 Task: In the  document quality.htmlSelect Headings and apply  'Italics' Select the text and align it to the  'Left'. Select the table and apply  All Borders
Action: Mouse moved to (321, 474)
Screenshot: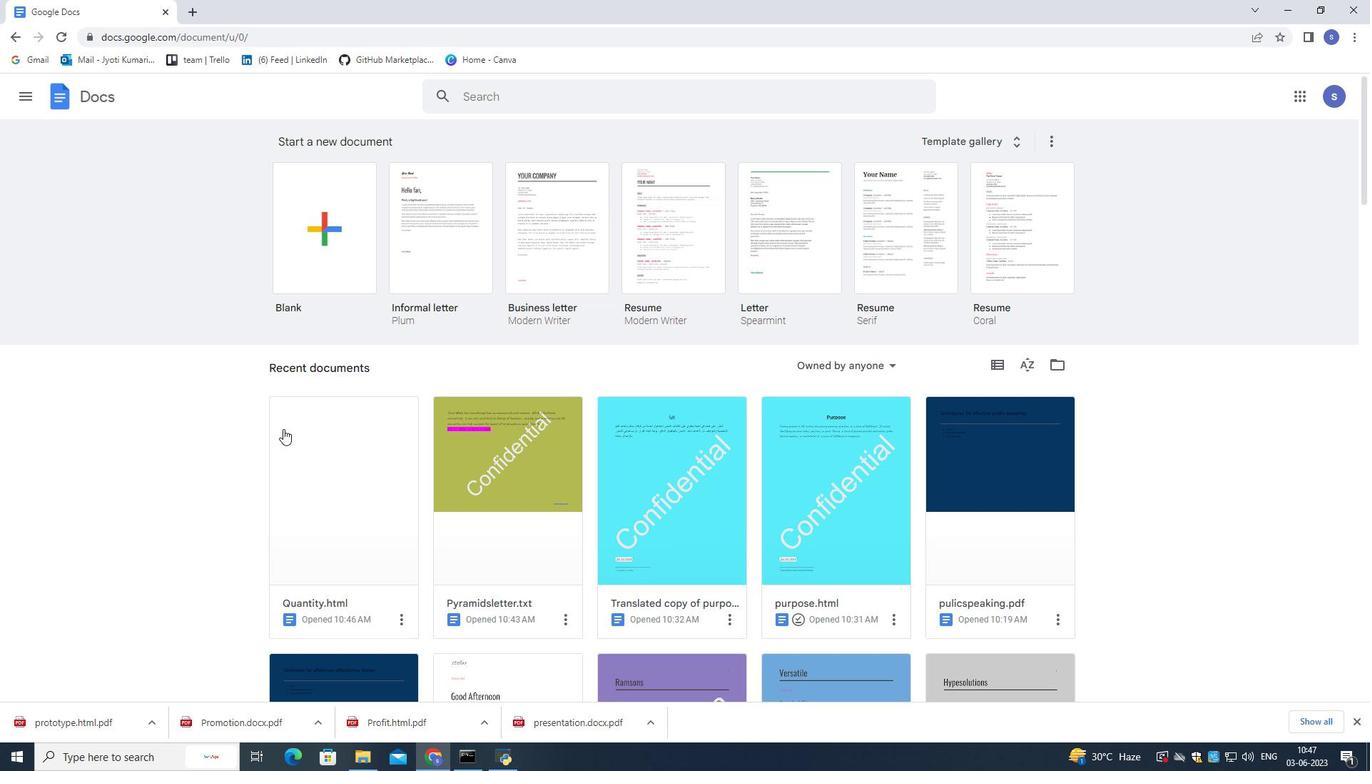 
Action: Mouse pressed left at (321, 474)
Screenshot: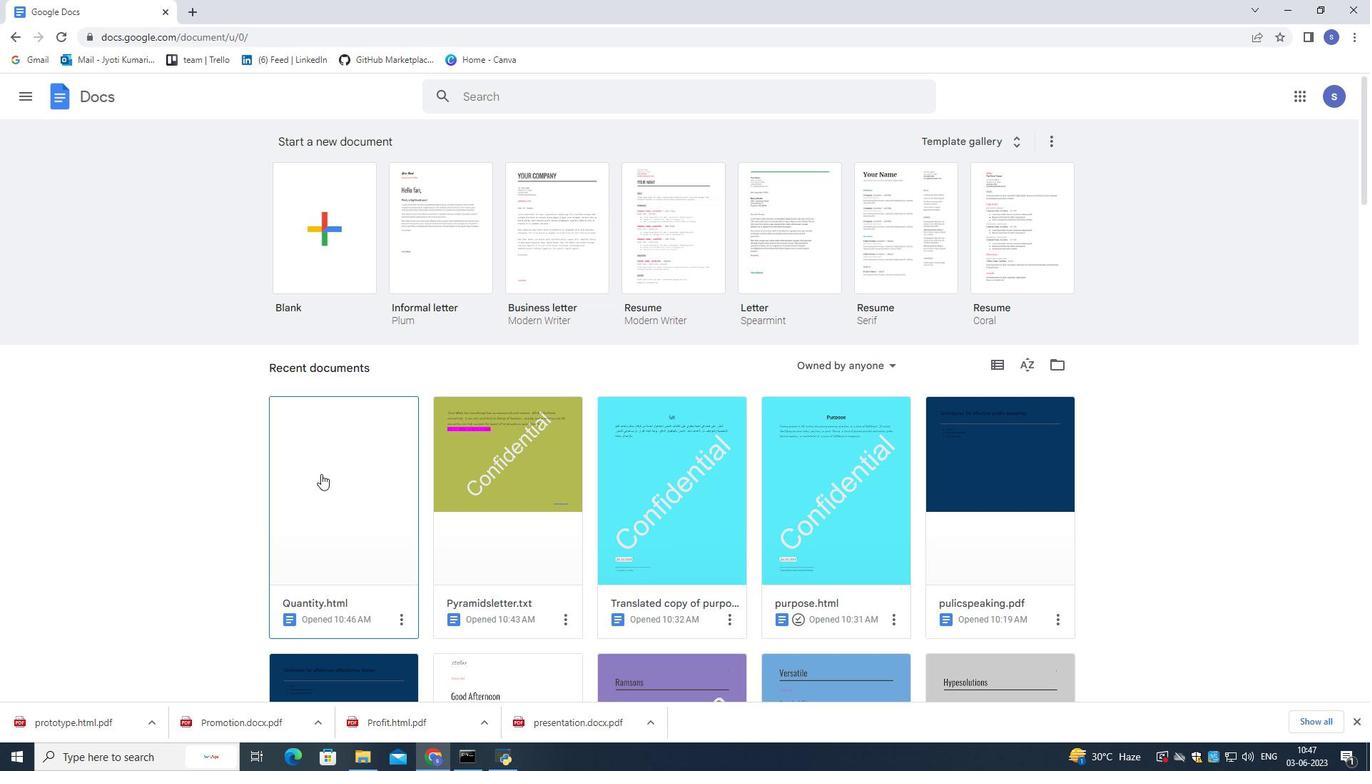 
Action: Mouse pressed left at (321, 474)
Screenshot: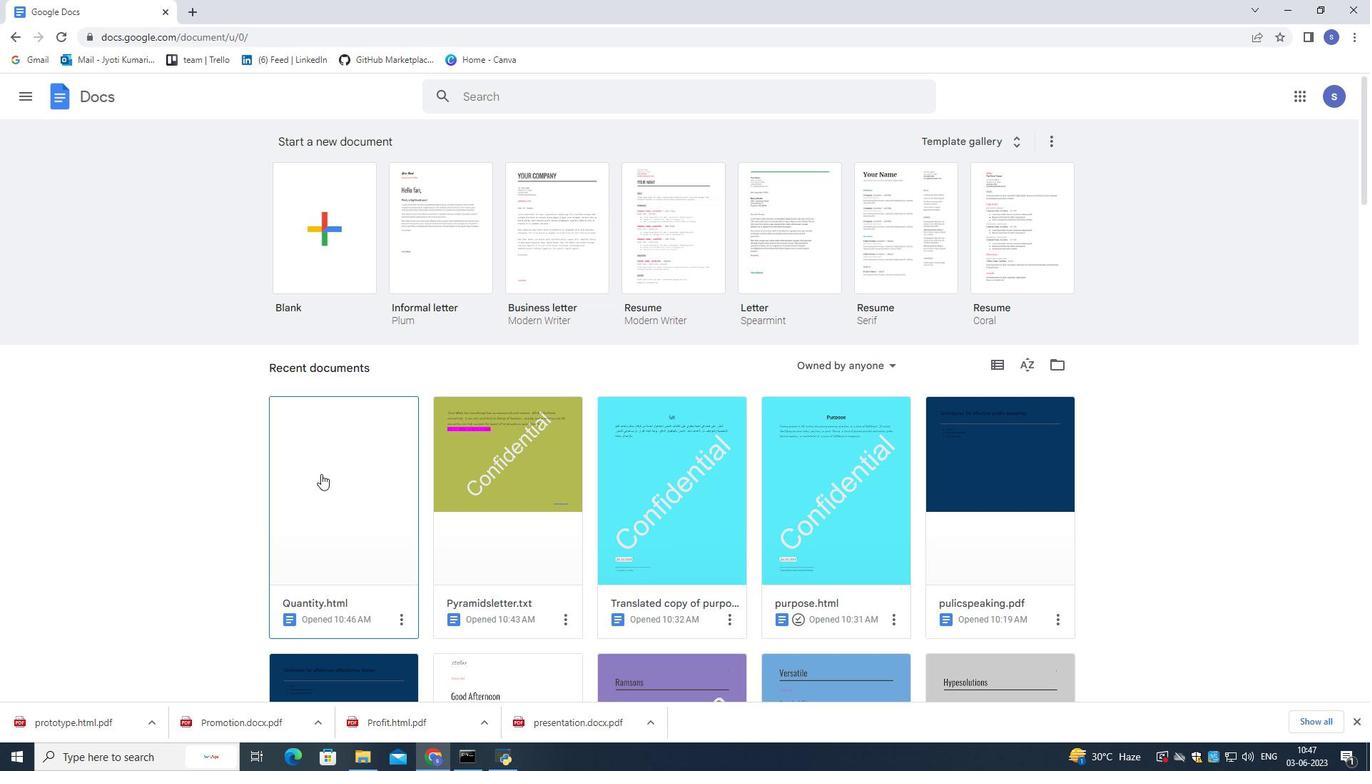 
Action: Mouse moved to (740, 267)
Screenshot: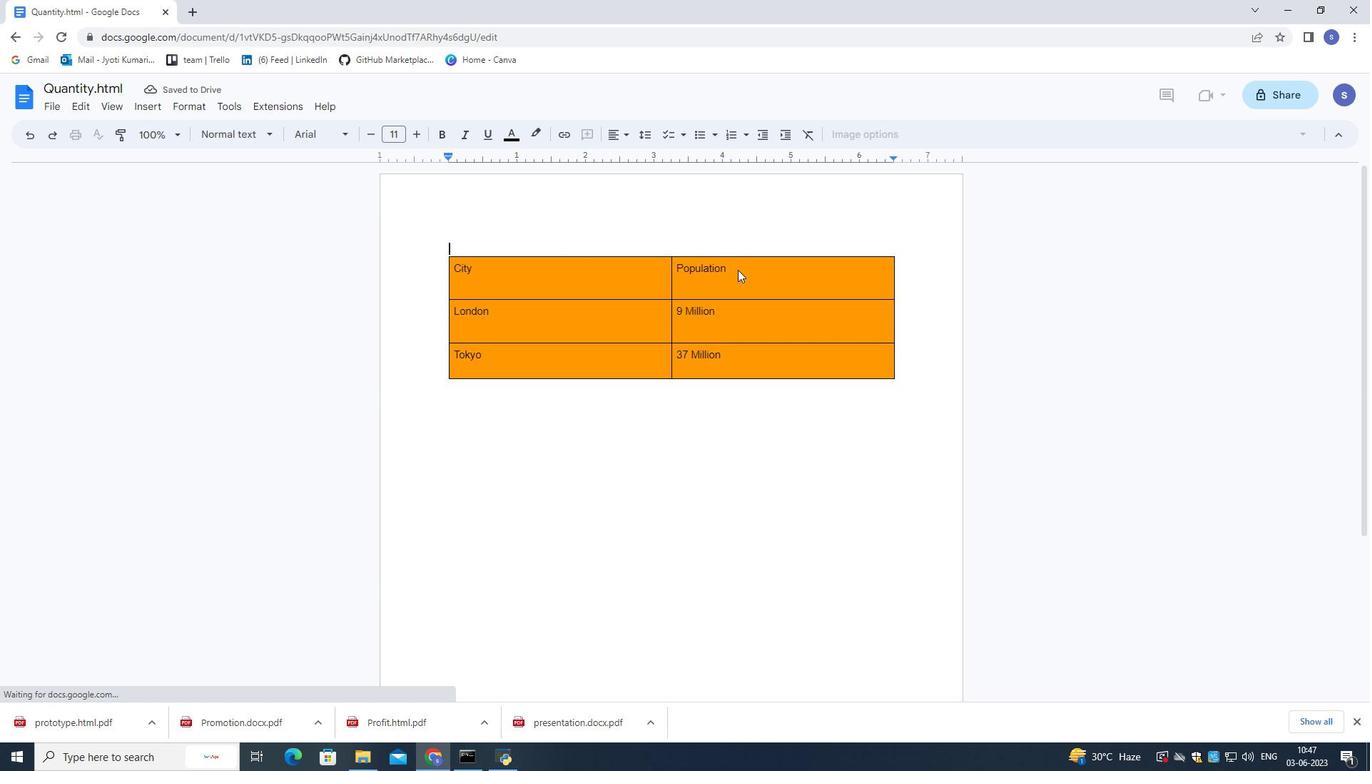 
Action: Mouse pressed left at (740, 267)
Screenshot: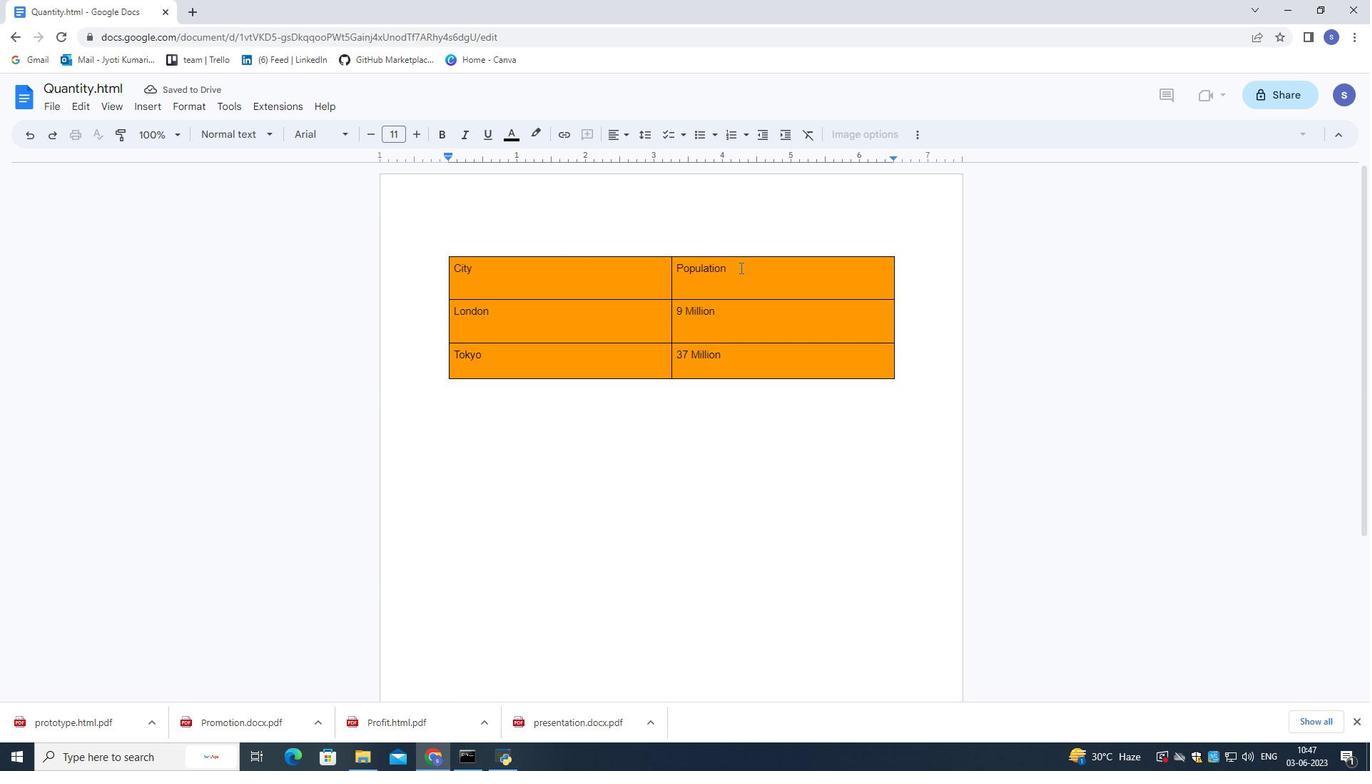
Action: Mouse pressed left at (740, 267)
Screenshot: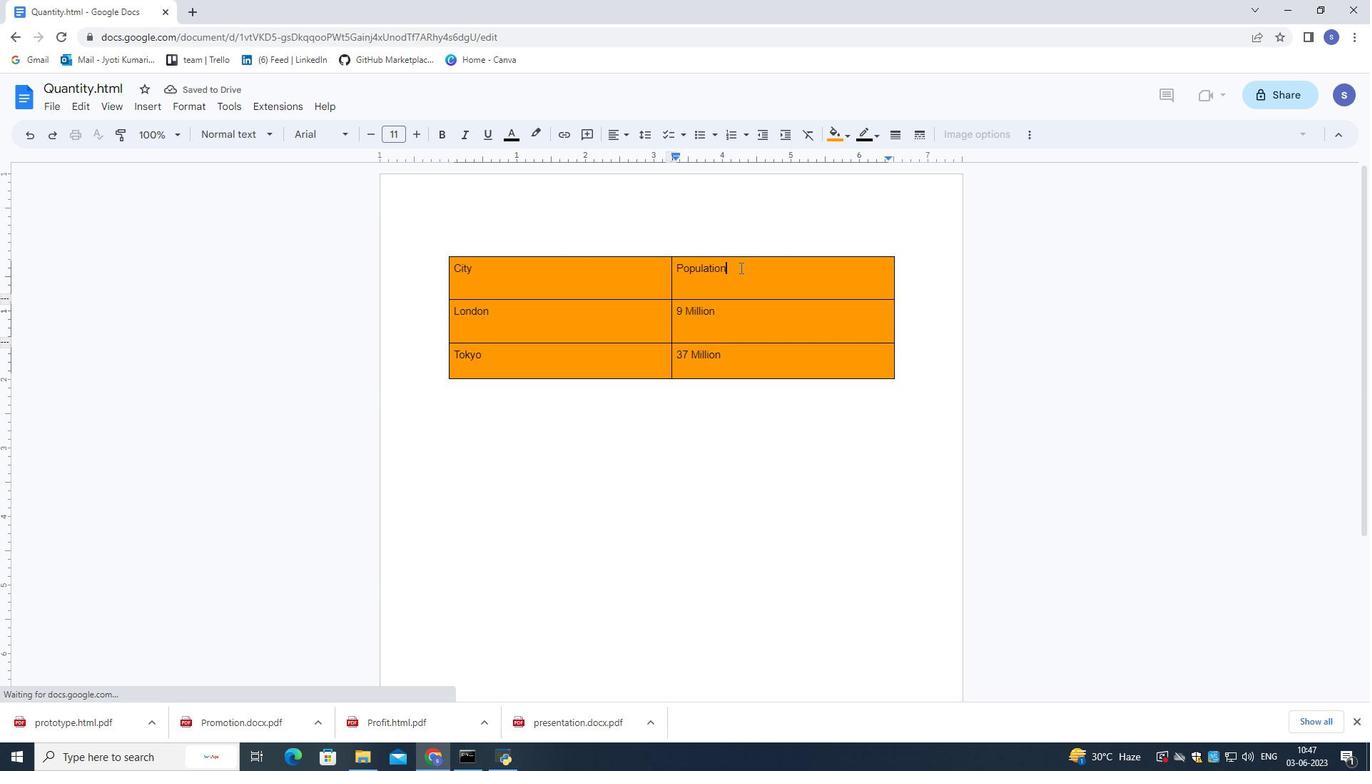 
Action: Mouse moved to (199, 103)
Screenshot: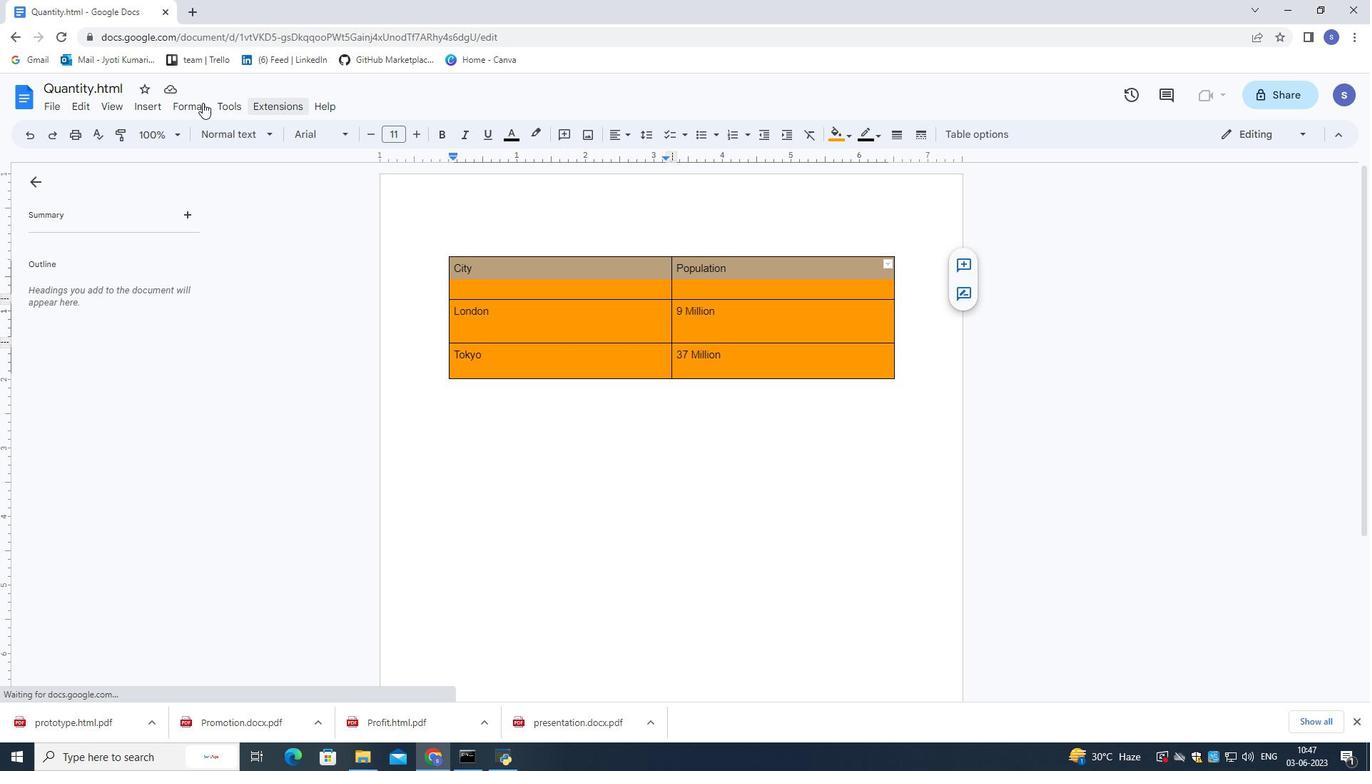 
Action: Mouse pressed left at (199, 103)
Screenshot: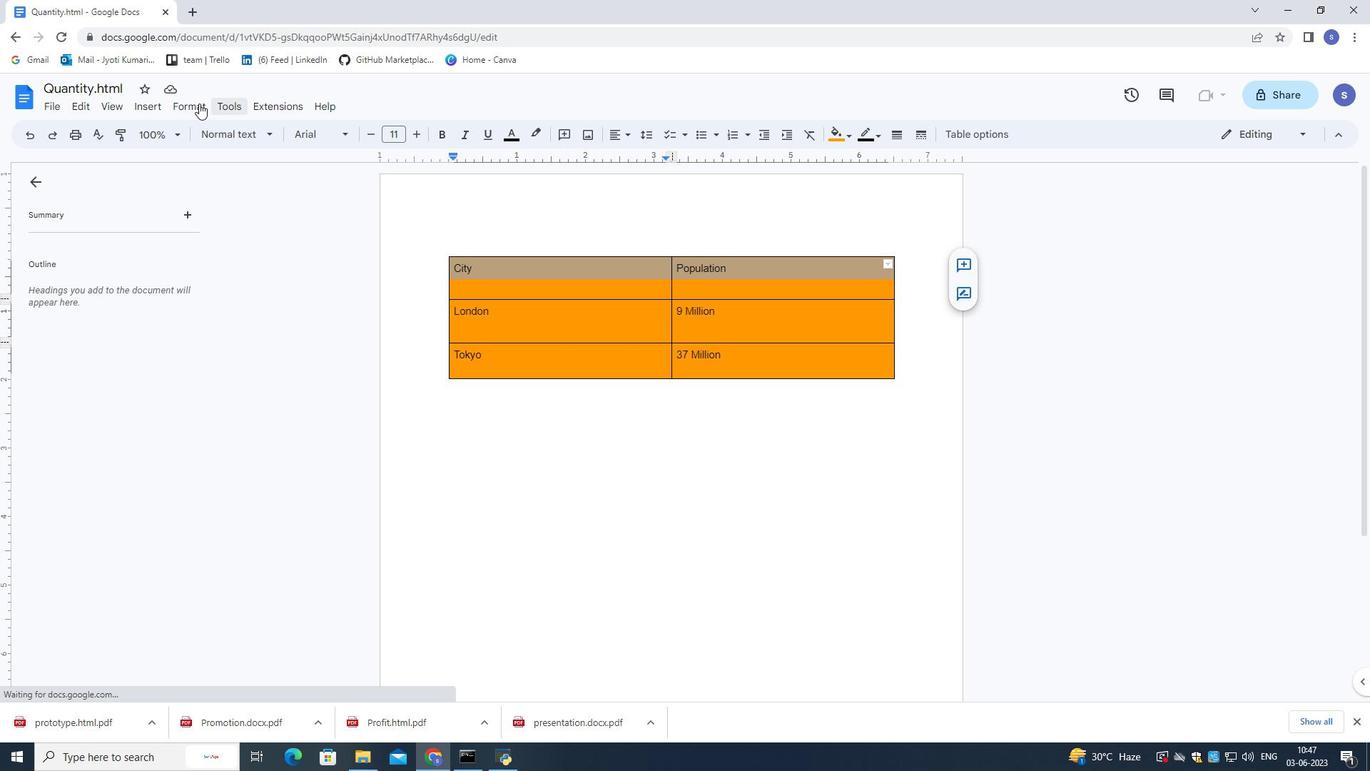 
Action: Mouse moved to (443, 155)
Screenshot: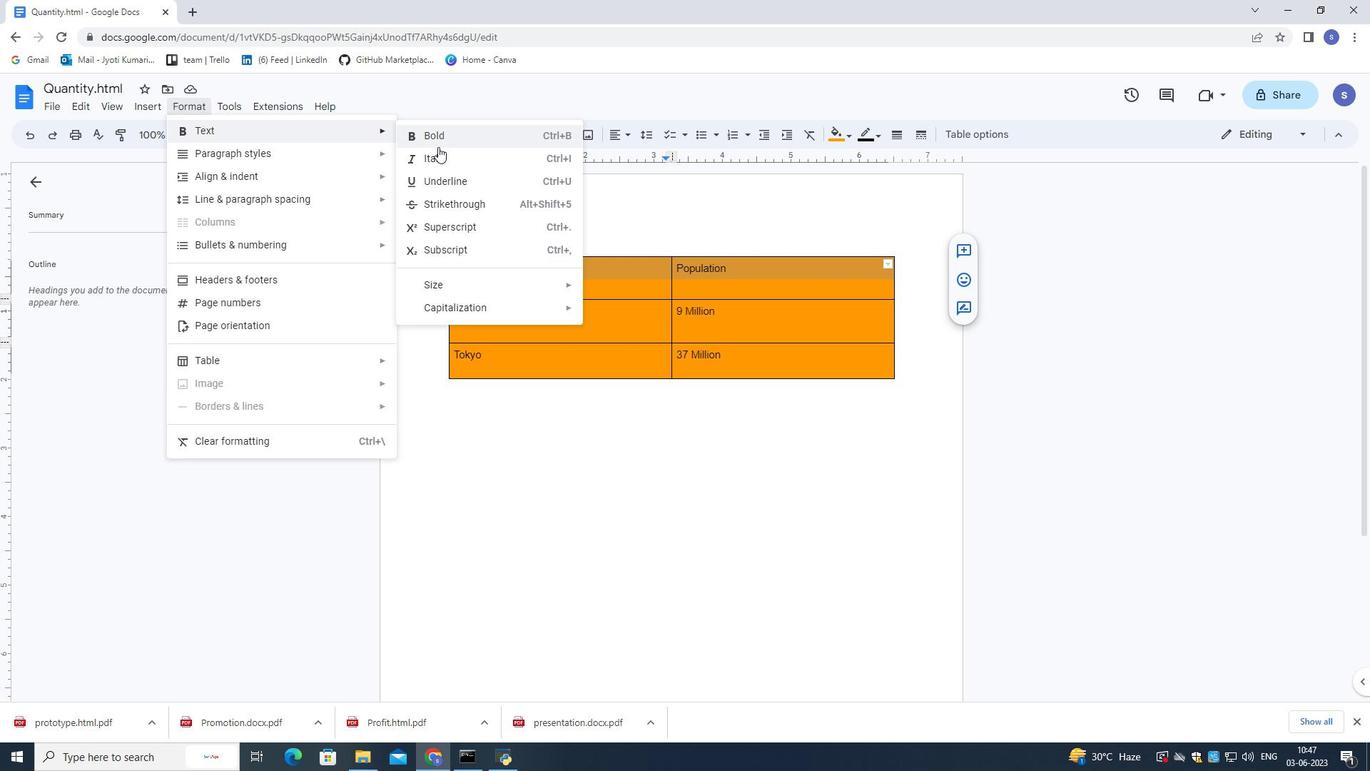 
Action: Mouse pressed left at (443, 155)
Screenshot: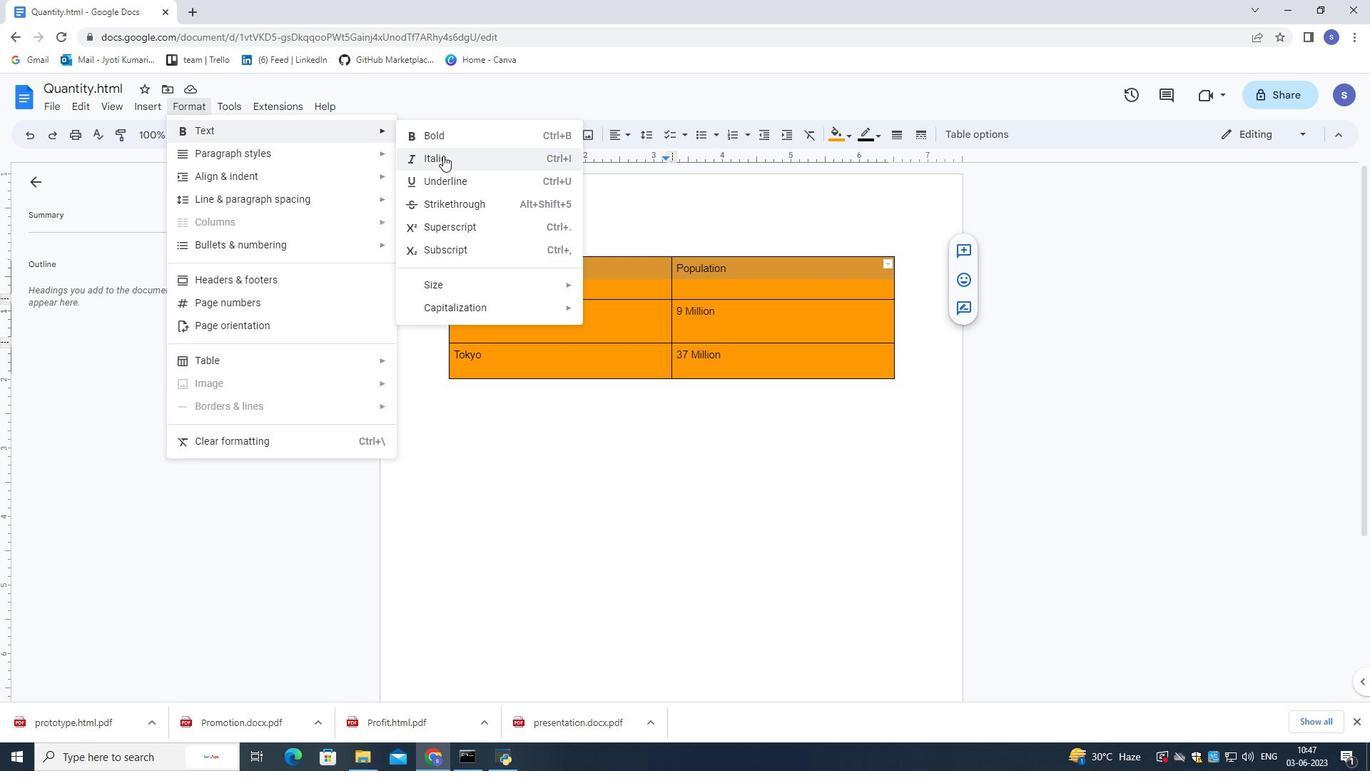
Action: Mouse moved to (723, 481)
Screenshot: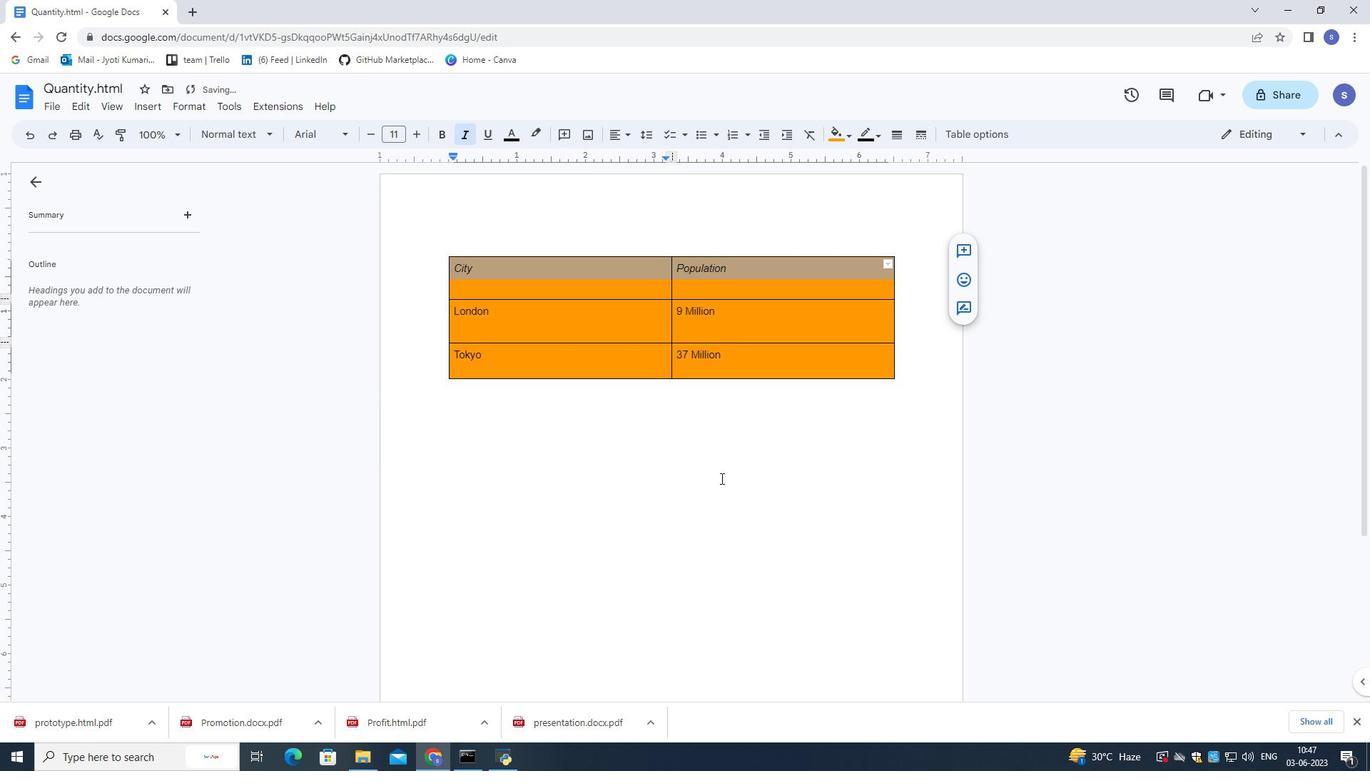 
Action: Mouse pressed left at (723, 481)
Screenshot: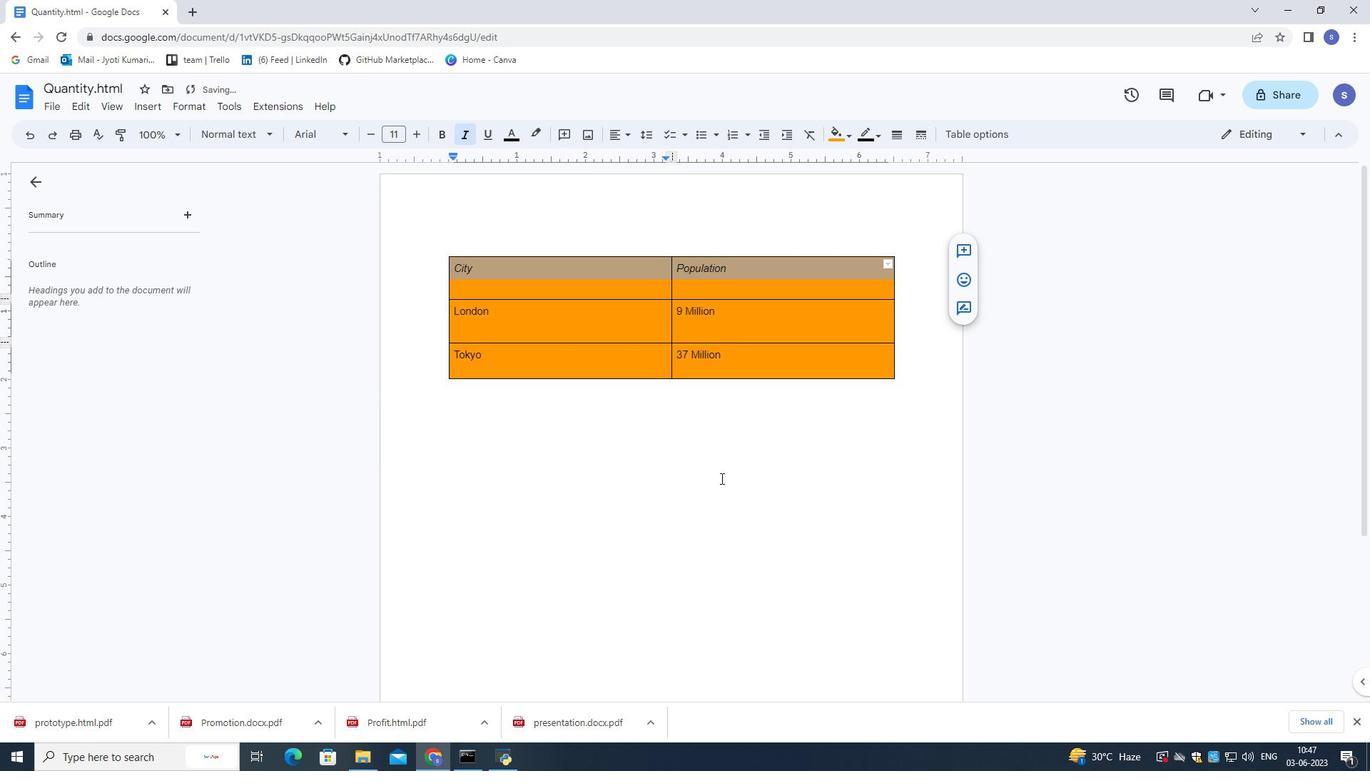 
Action: Mouse moved to (761, 364)
Screenshot: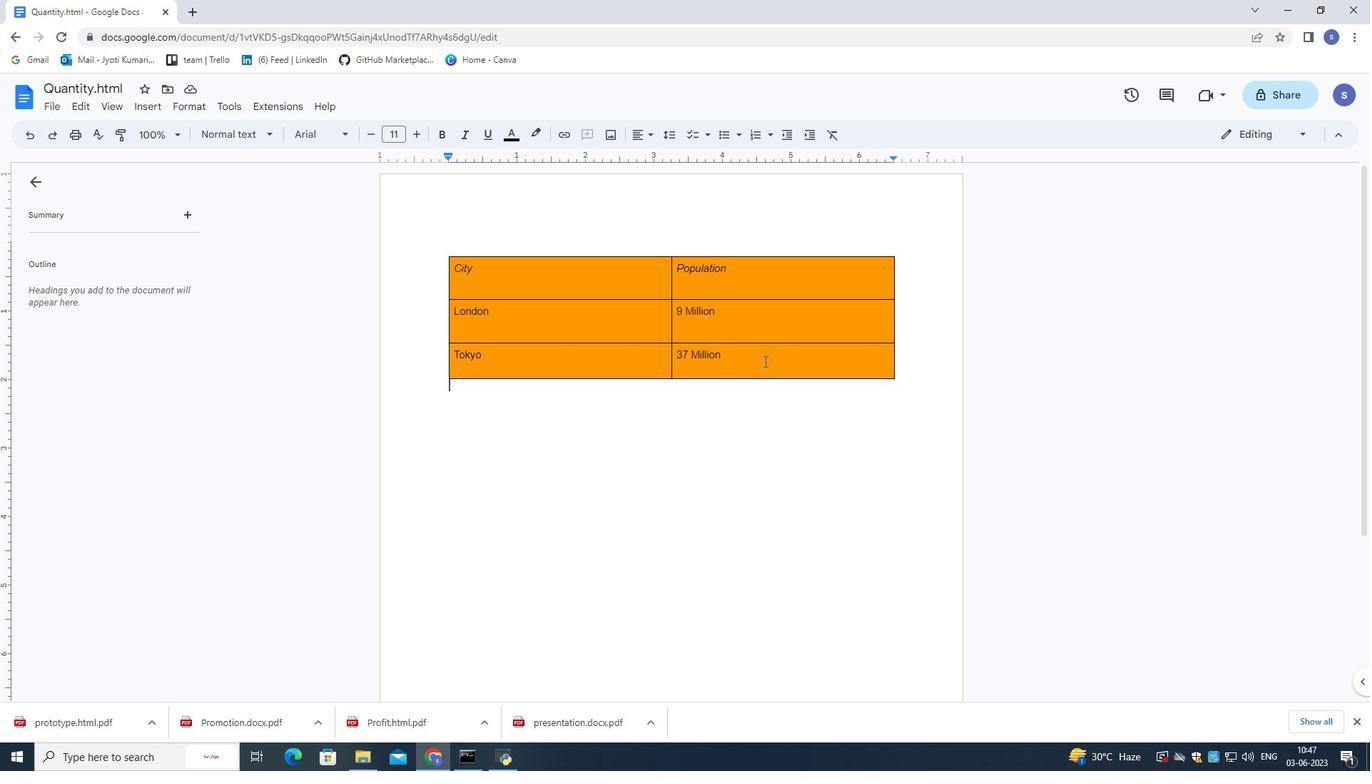 
Action: Mouse pressed left at (761, 364)
Screenshot: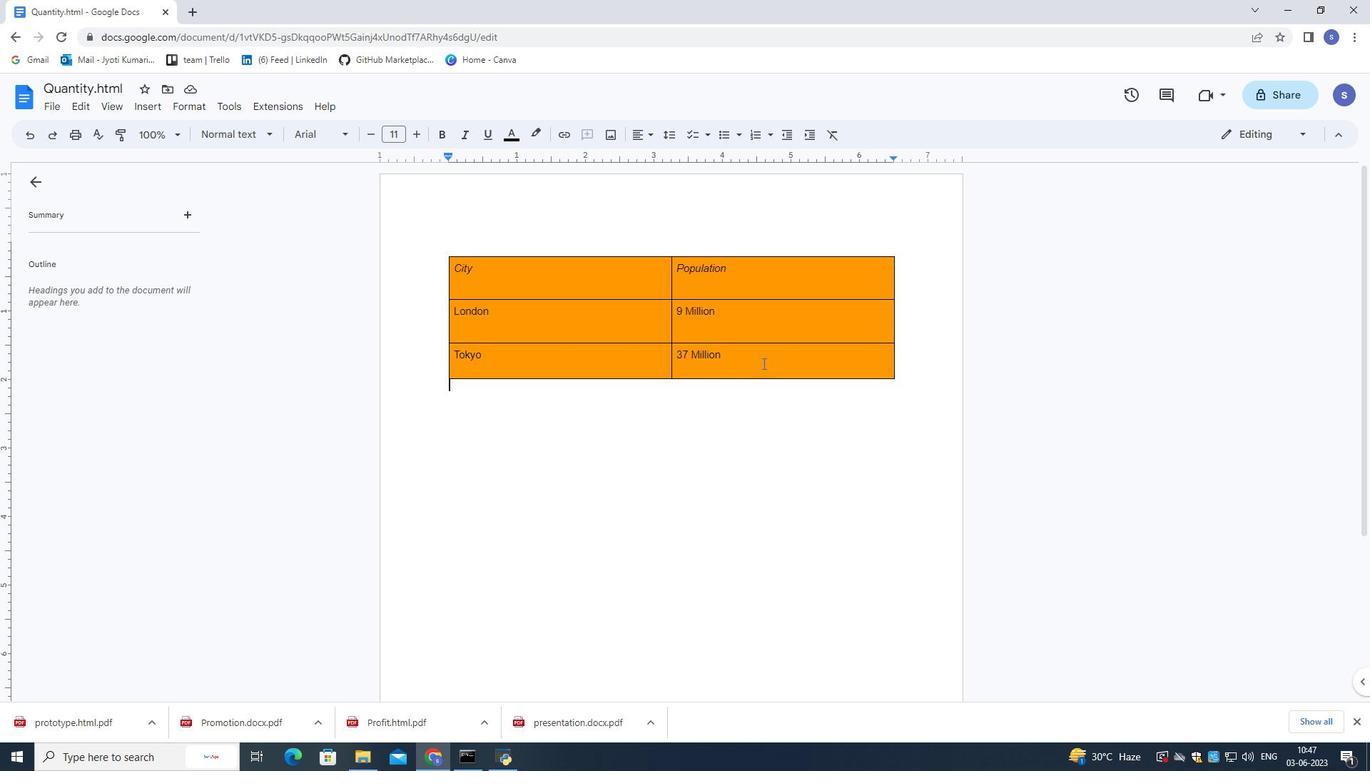
Action: Mouse moved to (759, 364)
Screenshot: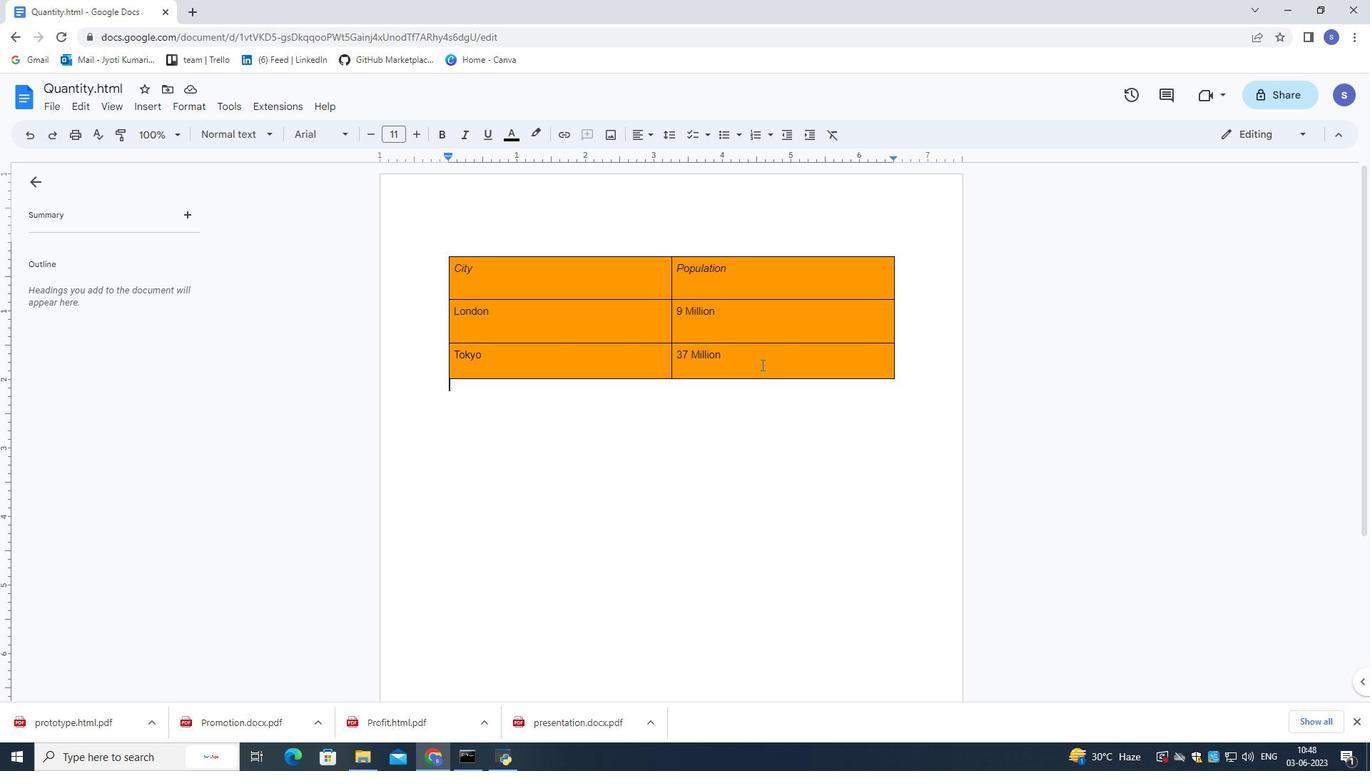 
Action: Mouse pressed left at (759, 364)
Screenshot: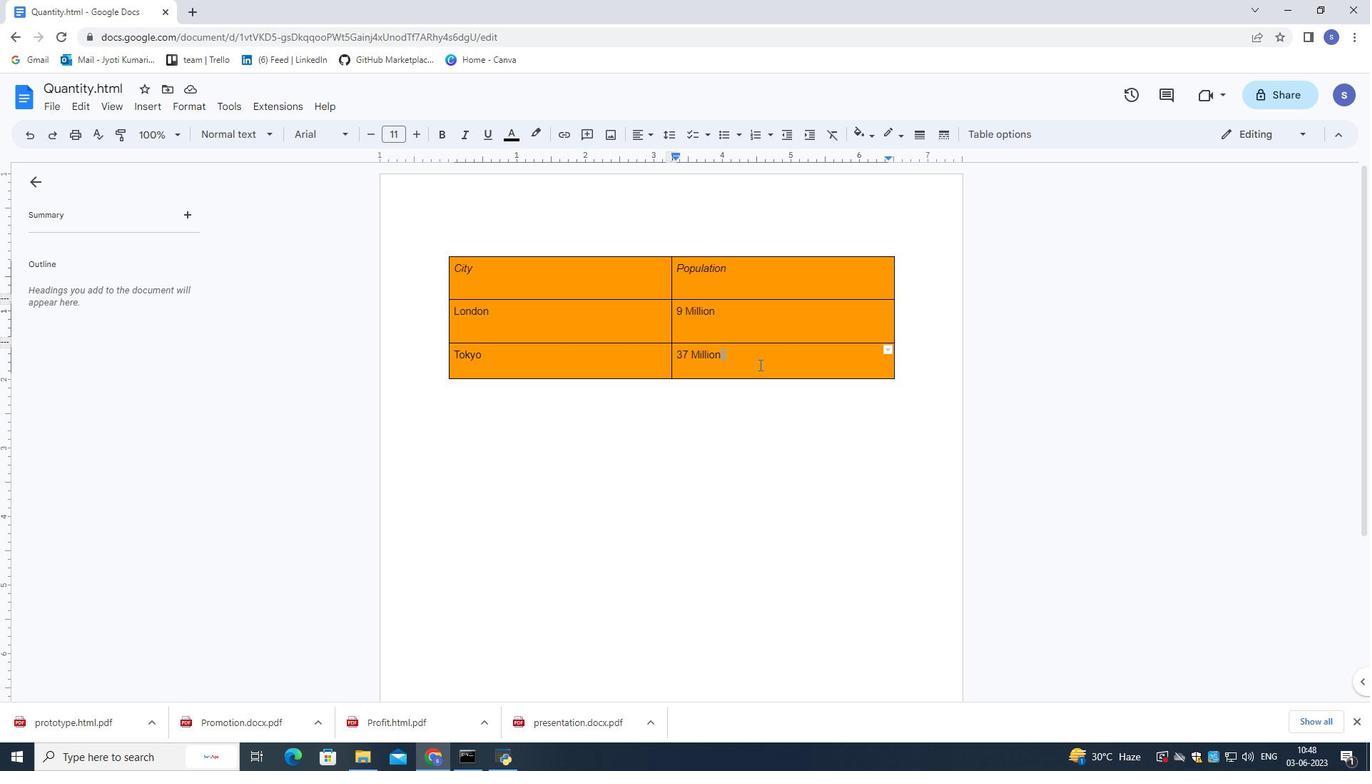 
Action: Mouse moved to (719, 461)
Screenshot: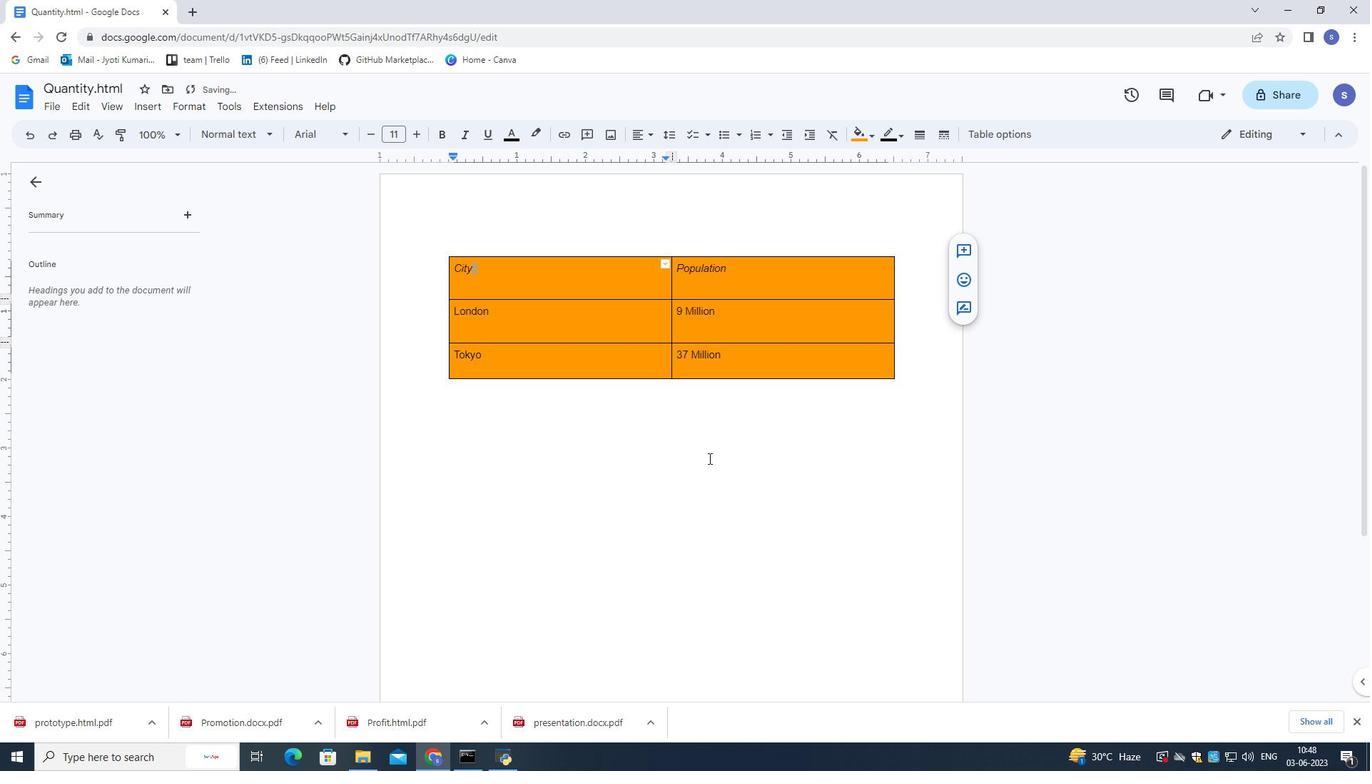 
Action: Mouse pressed left at (719, 461)
Screenshot: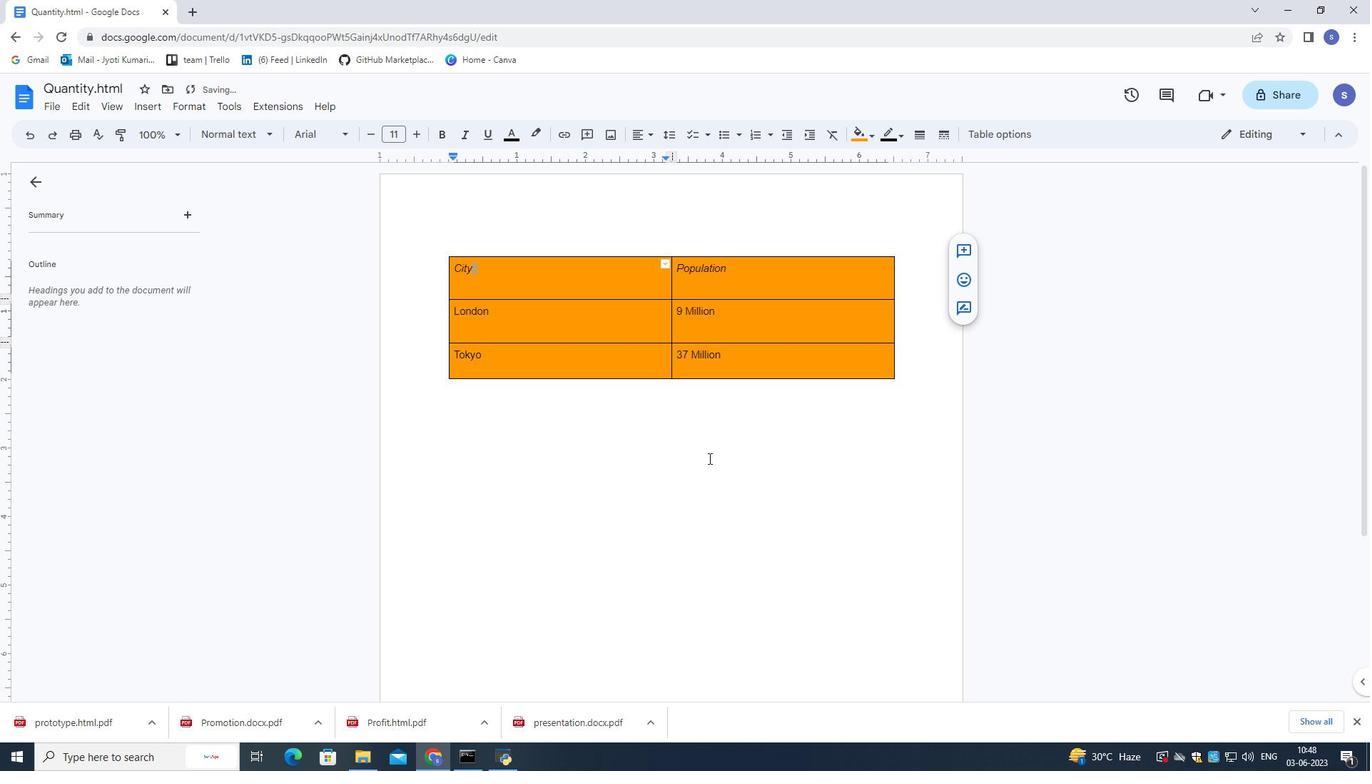 
Action: Mouse moved to (745, 362)
Screenshot: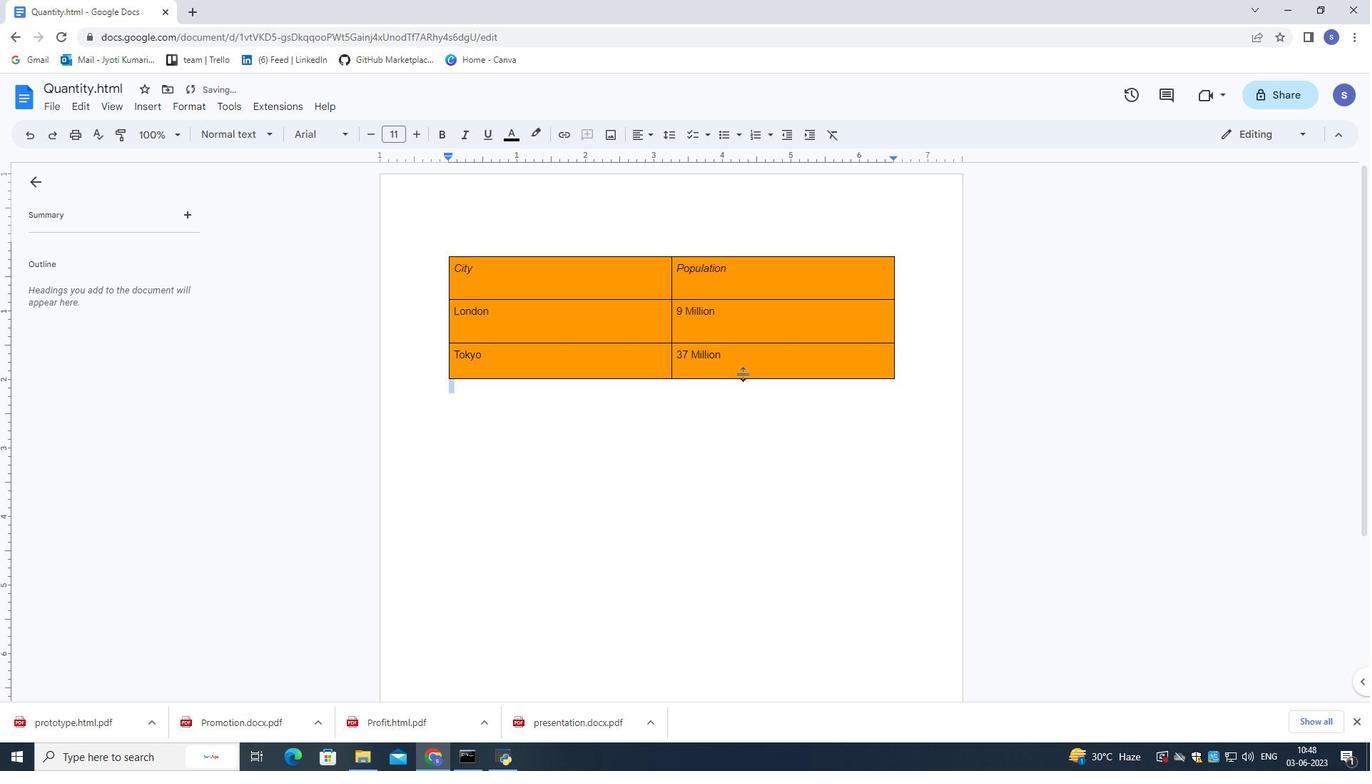 
Action: Mouse pressed left at (745, 362)
Screenshot: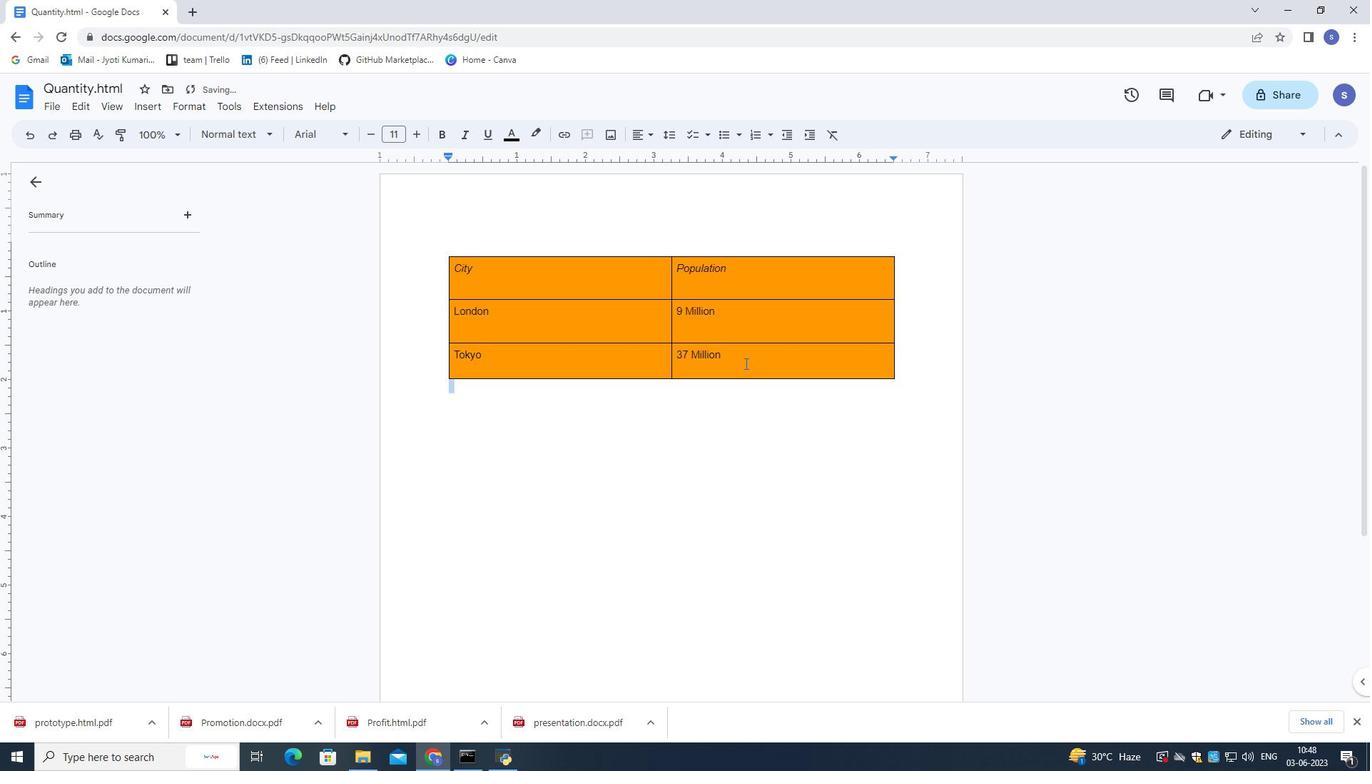 
Action: Mouse moved to (630, 132)
Screenshot: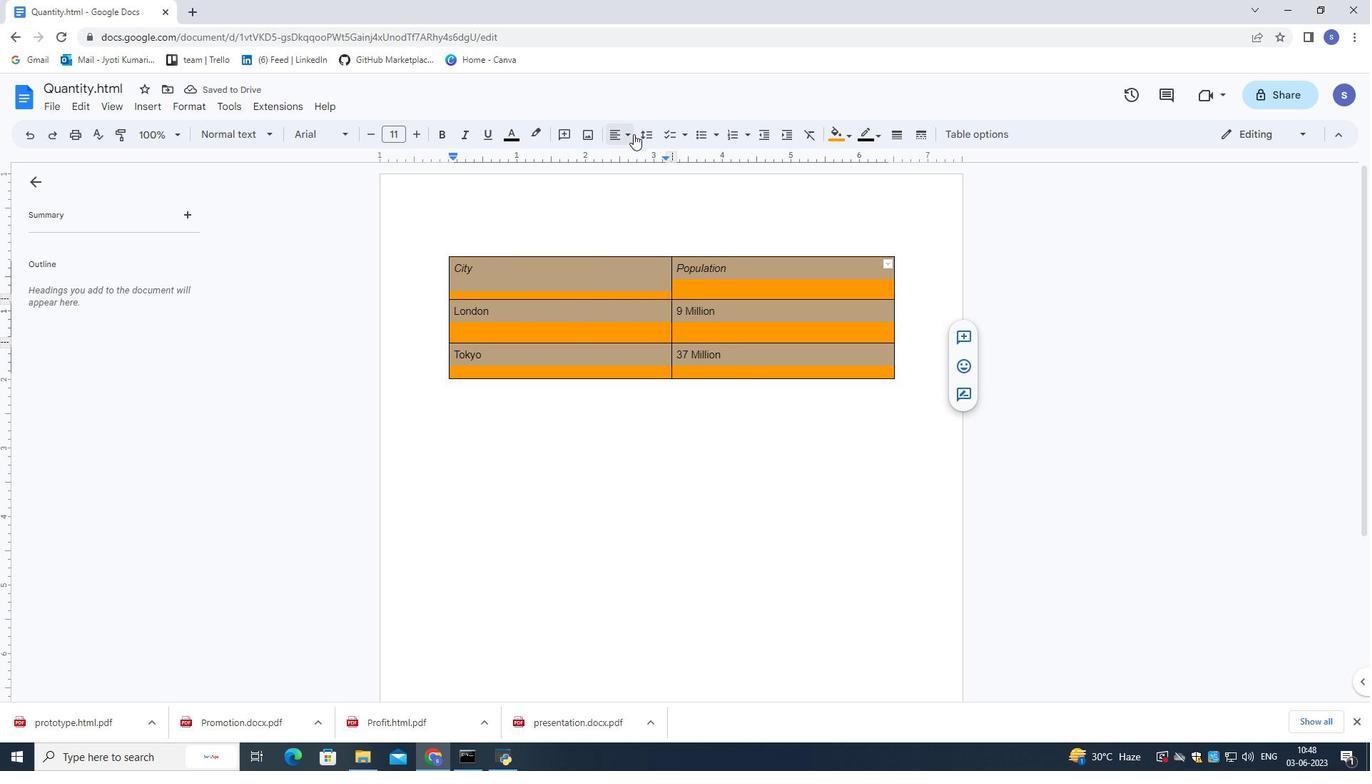 
Action: Mouse pressed left at (630, 132)
Screenshot: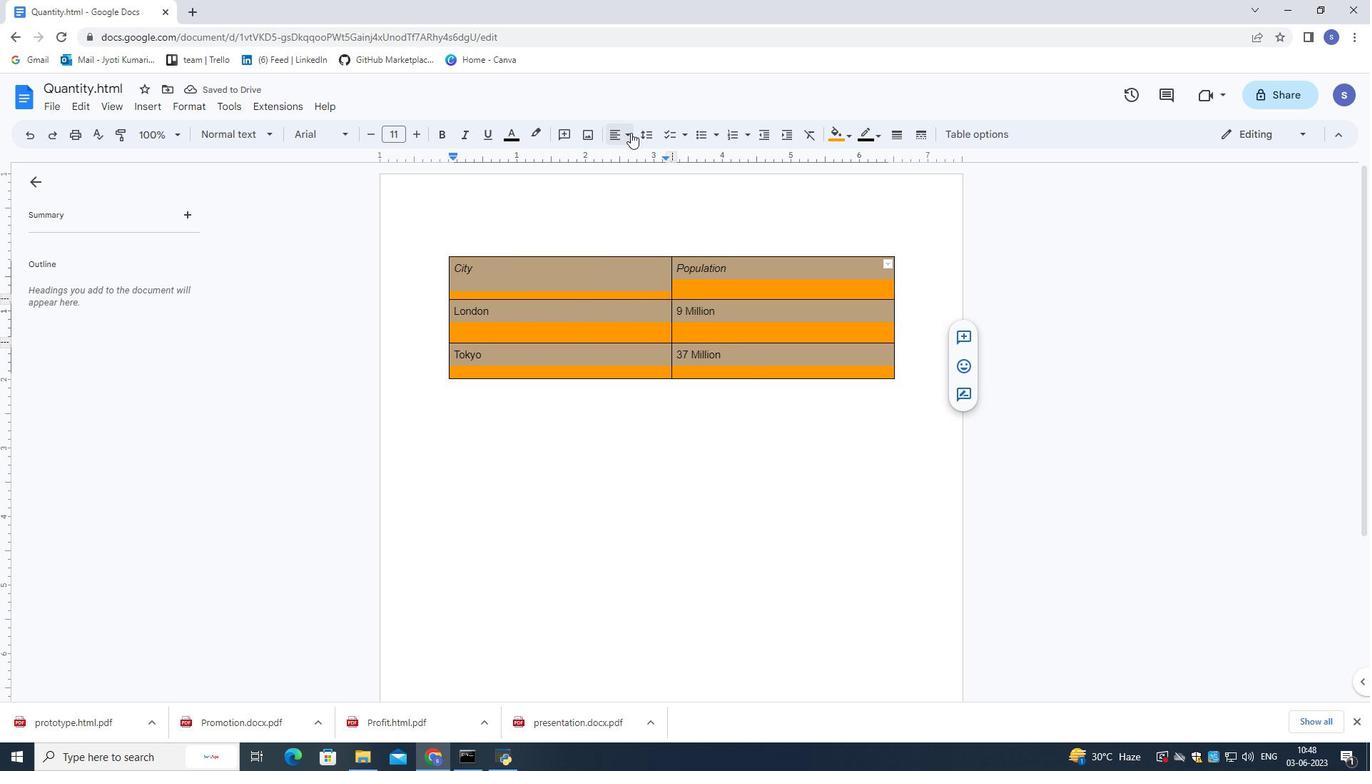 
Action: Mouse moved to (621, 154)
Screenshot: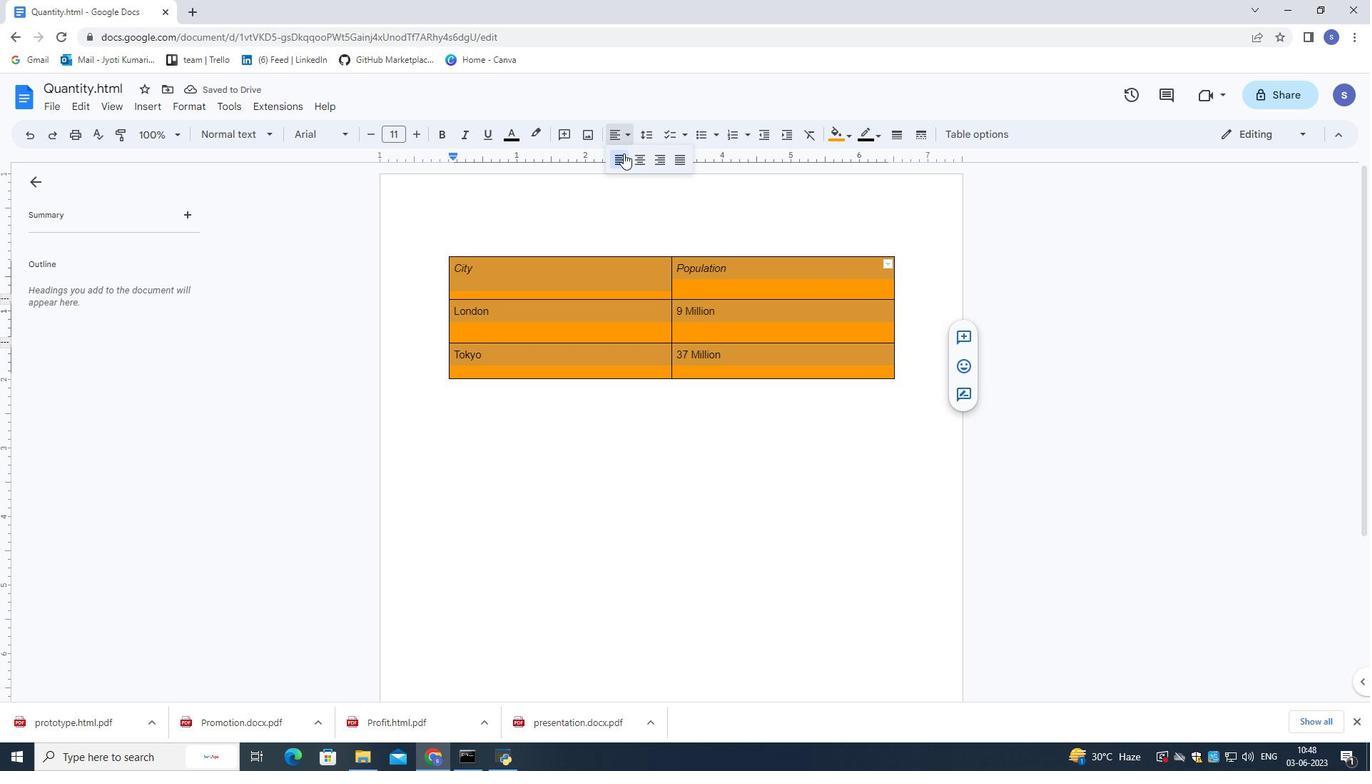 
Action: Mouse pressed left at (621, 154)
Screenshot: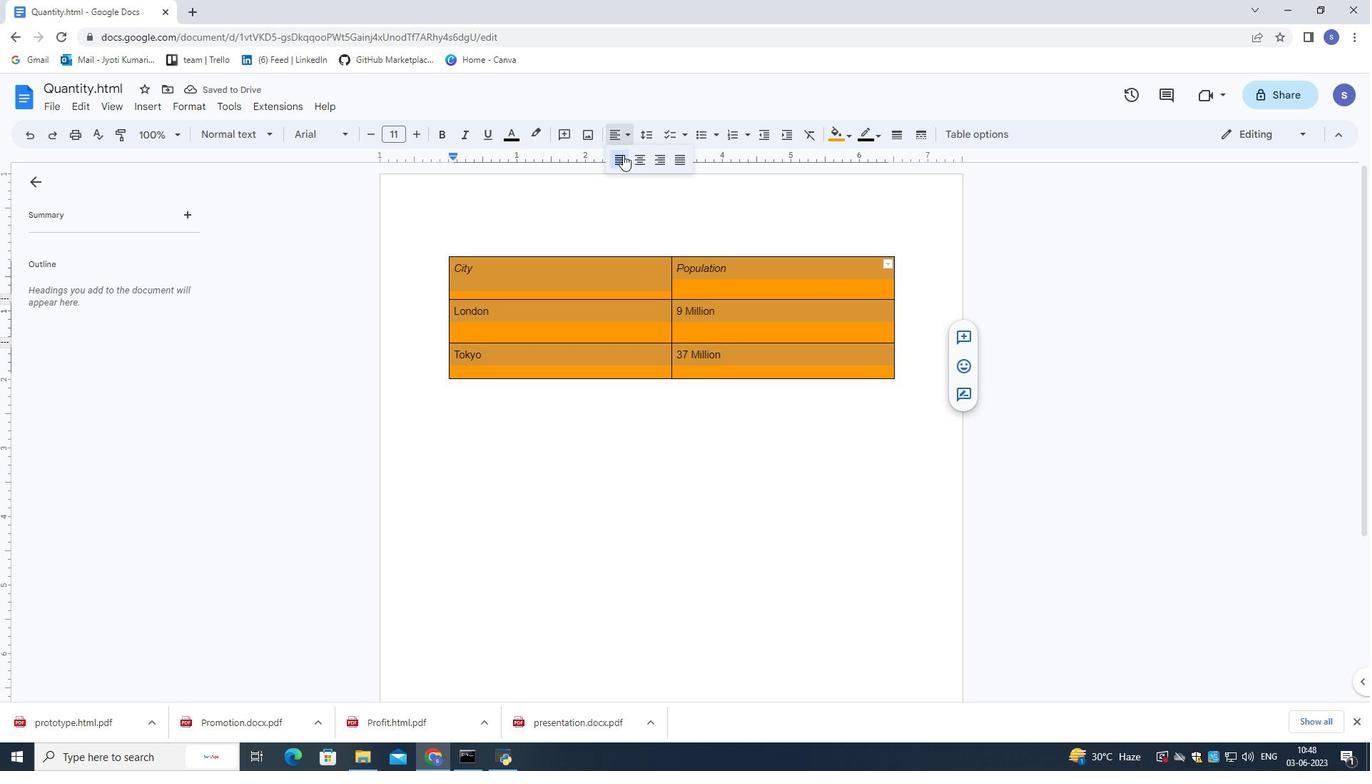 
Action: Mouse moved to (674, 438)
Screenshot: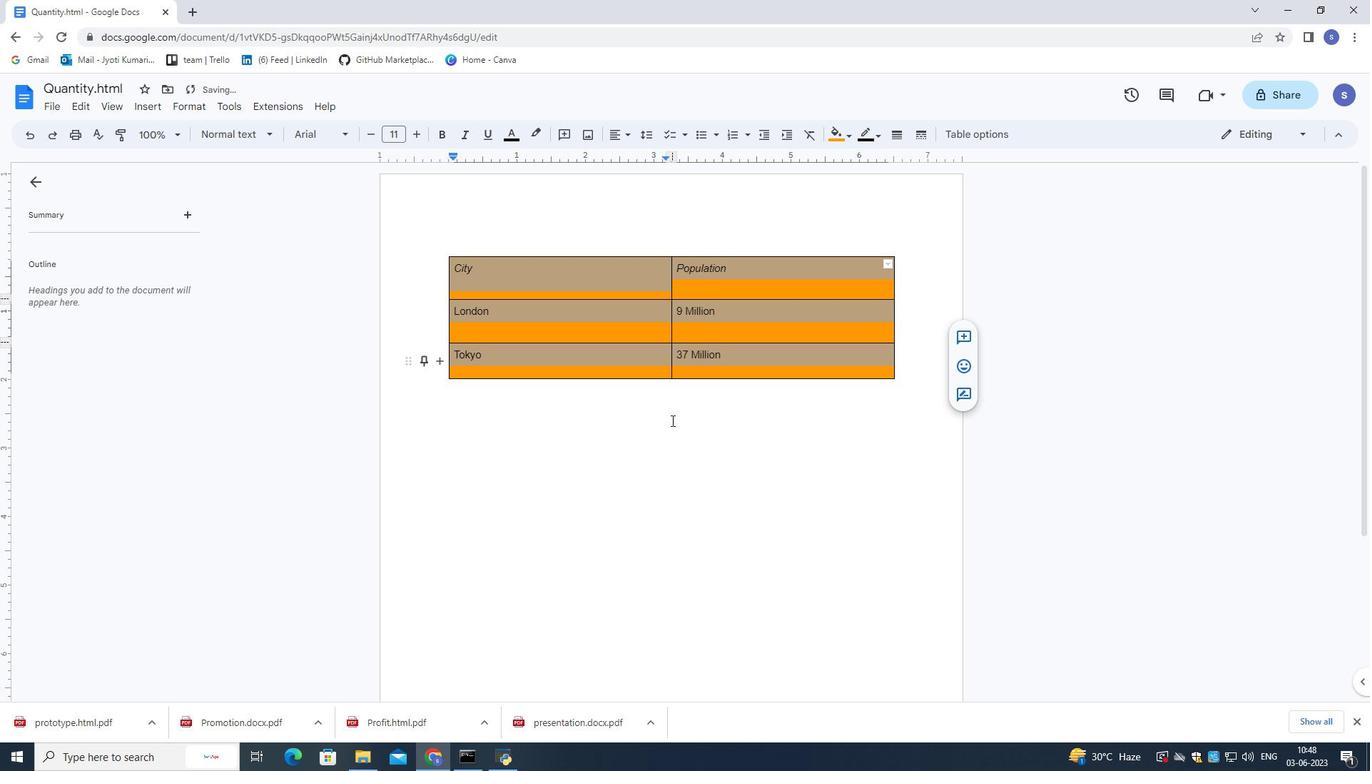 
Action: Mouse pressed left at (674, 438)
Screenshot: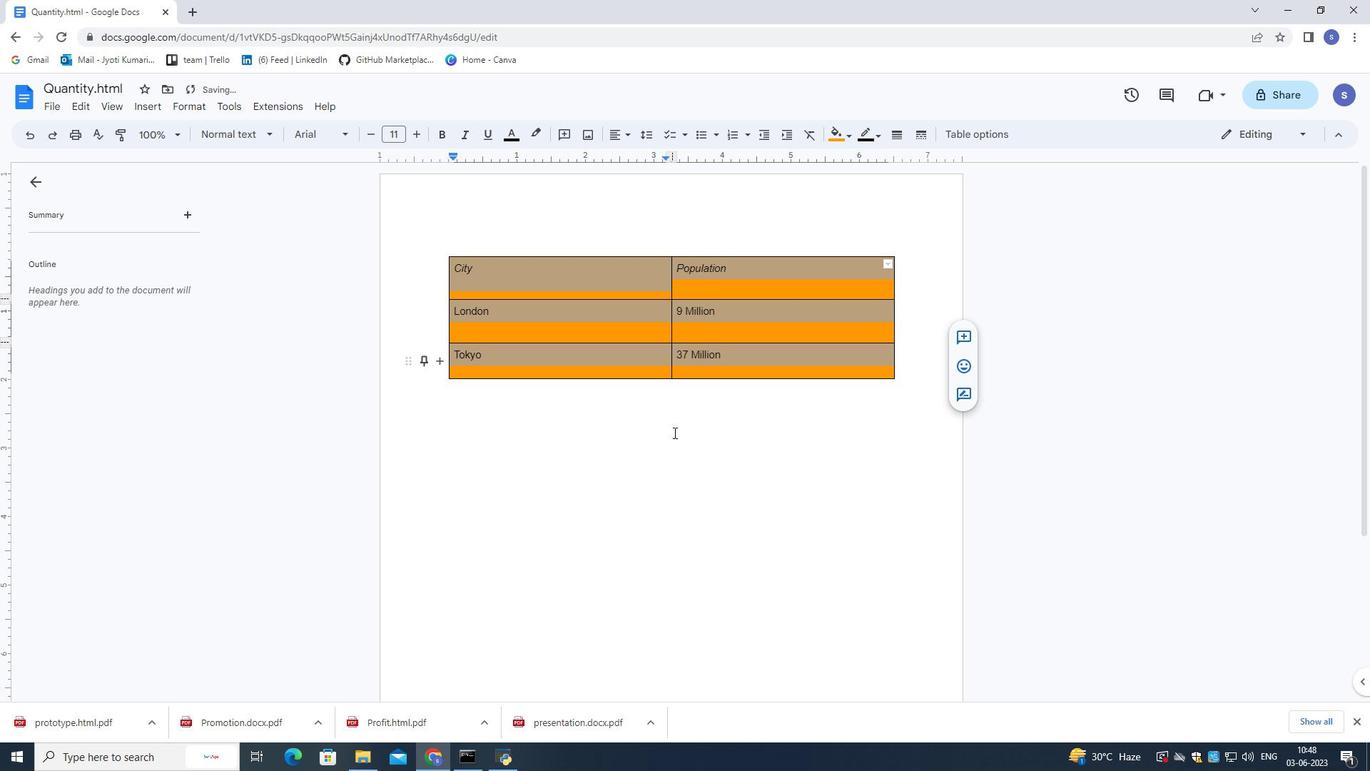 
Action: Mouse moved to (826, 357)
Screenshot: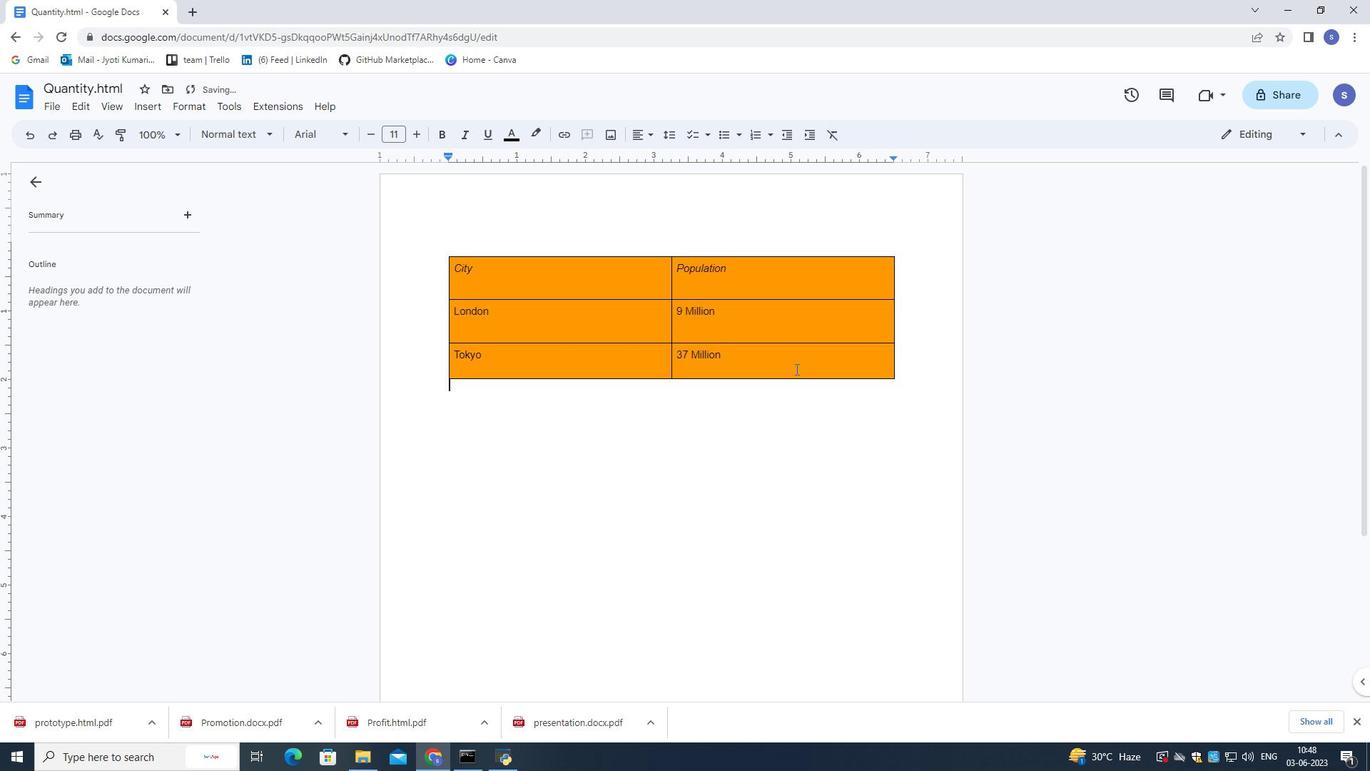 
Action: Mouse pressed left at (826, 357)
Screenshot: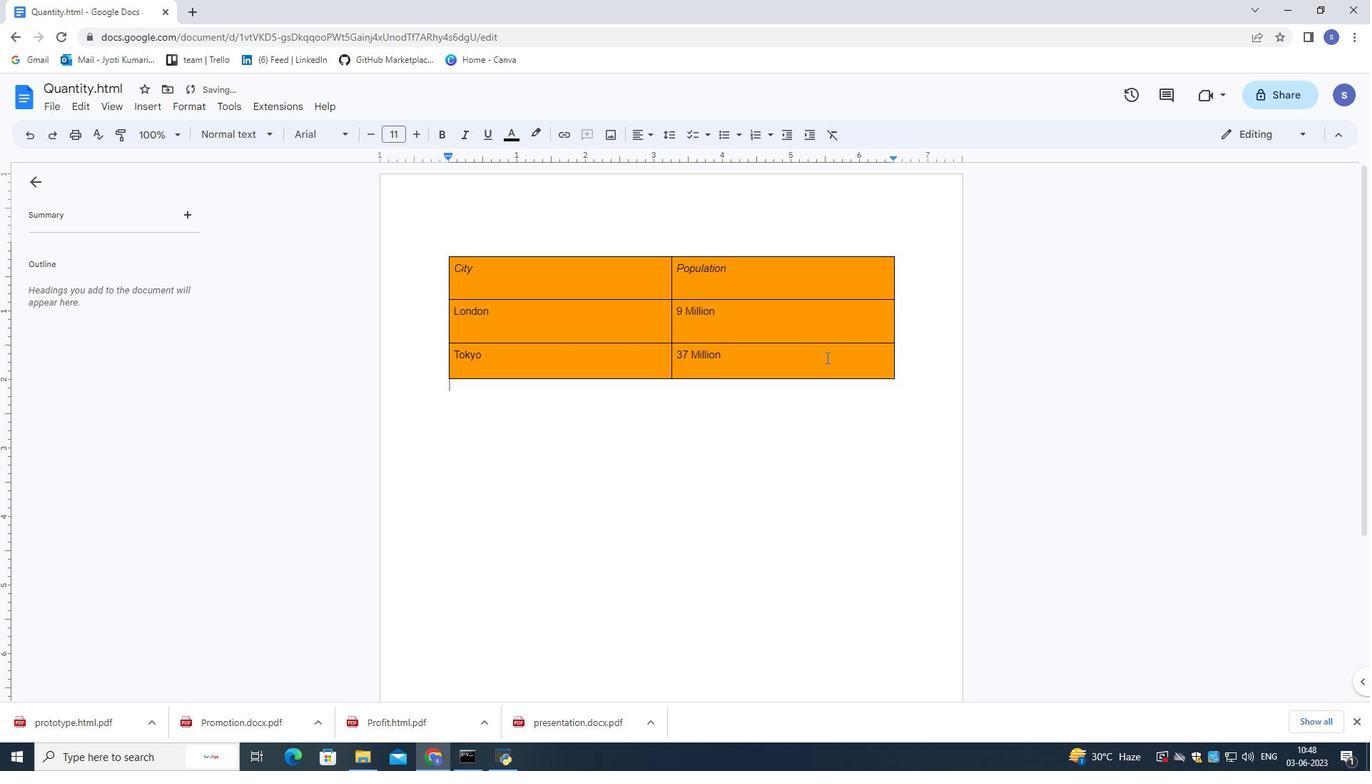
Action: Mouse moved to (886, 350)
Screenshot: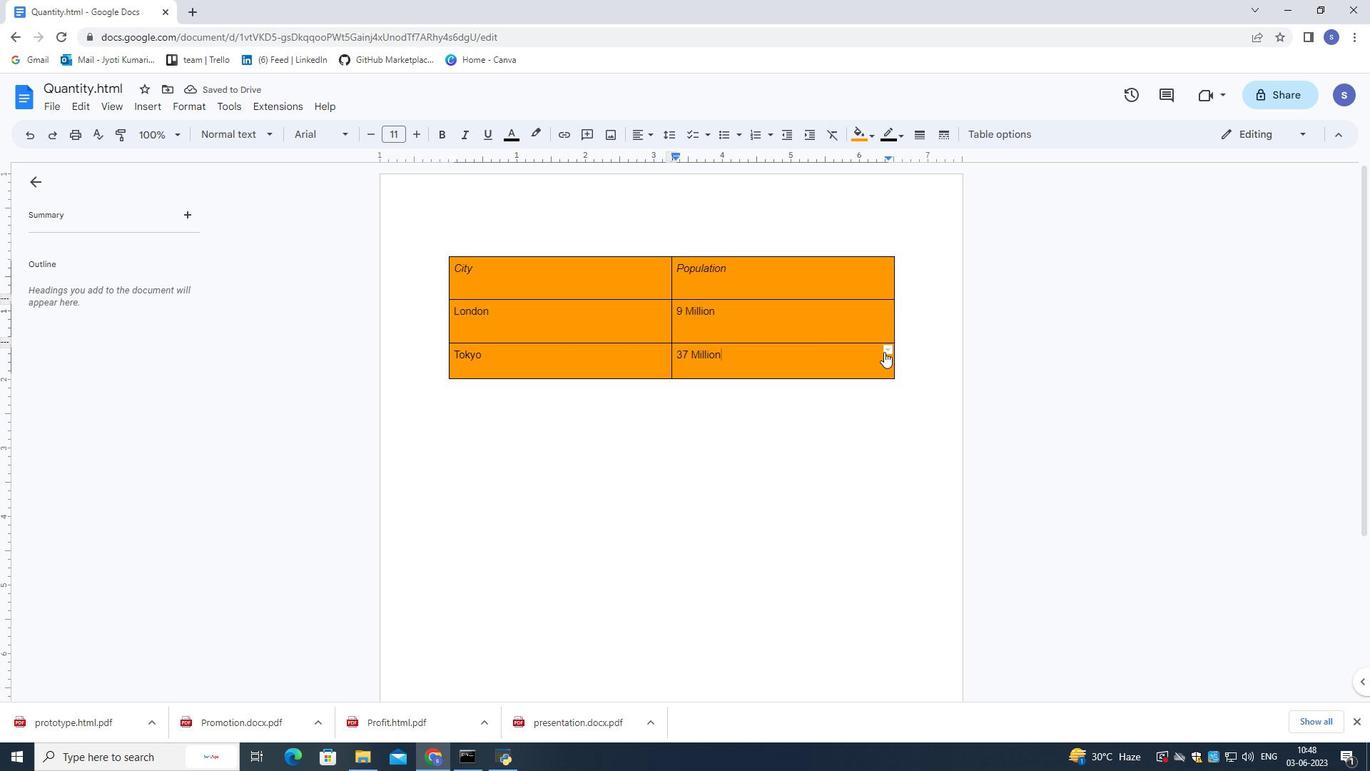 
Action: Mouse pressed left at (886, 350)
Screenshot: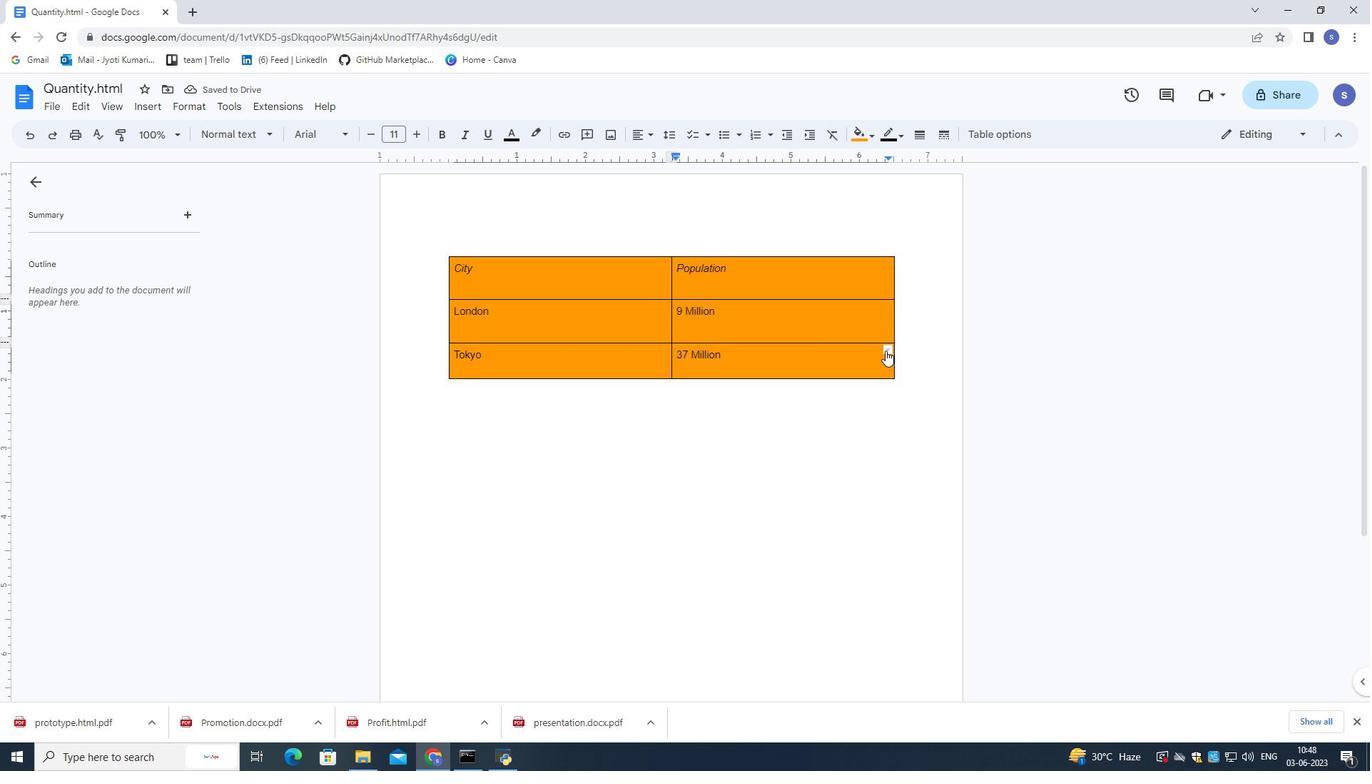 
Action: Mouse moved to (856, 294)
Screenshot: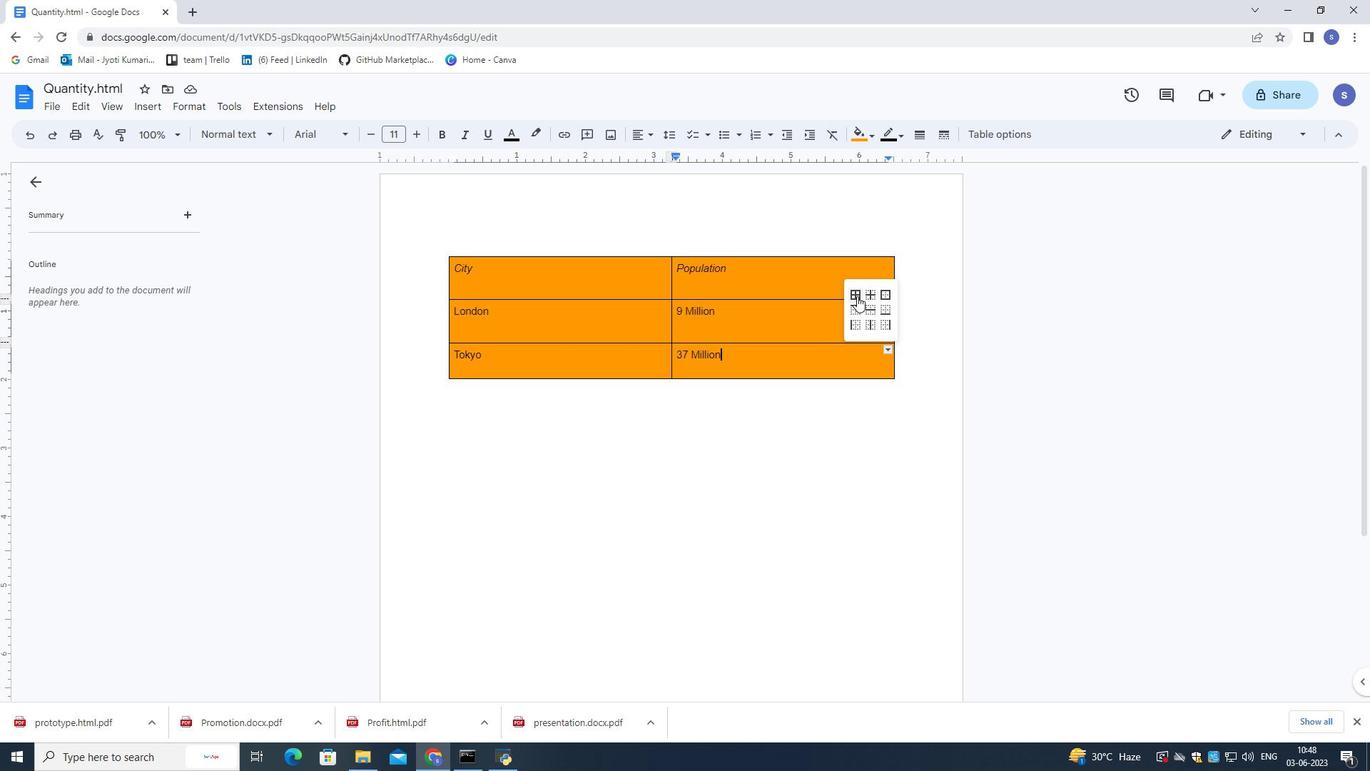 
Action: Mouse pressed left at (856, 294)
Screenshot: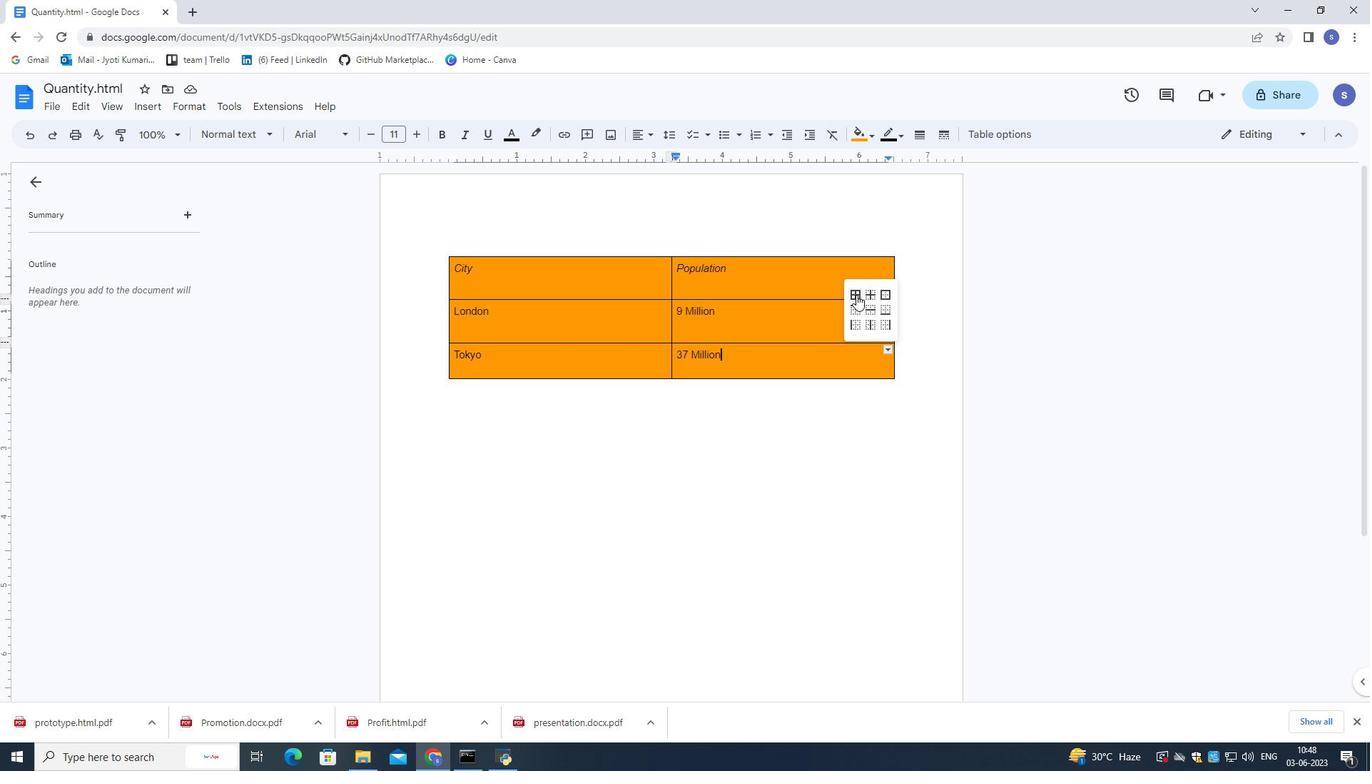 
Action: Mouse moved to (831, 382)
Screenshot: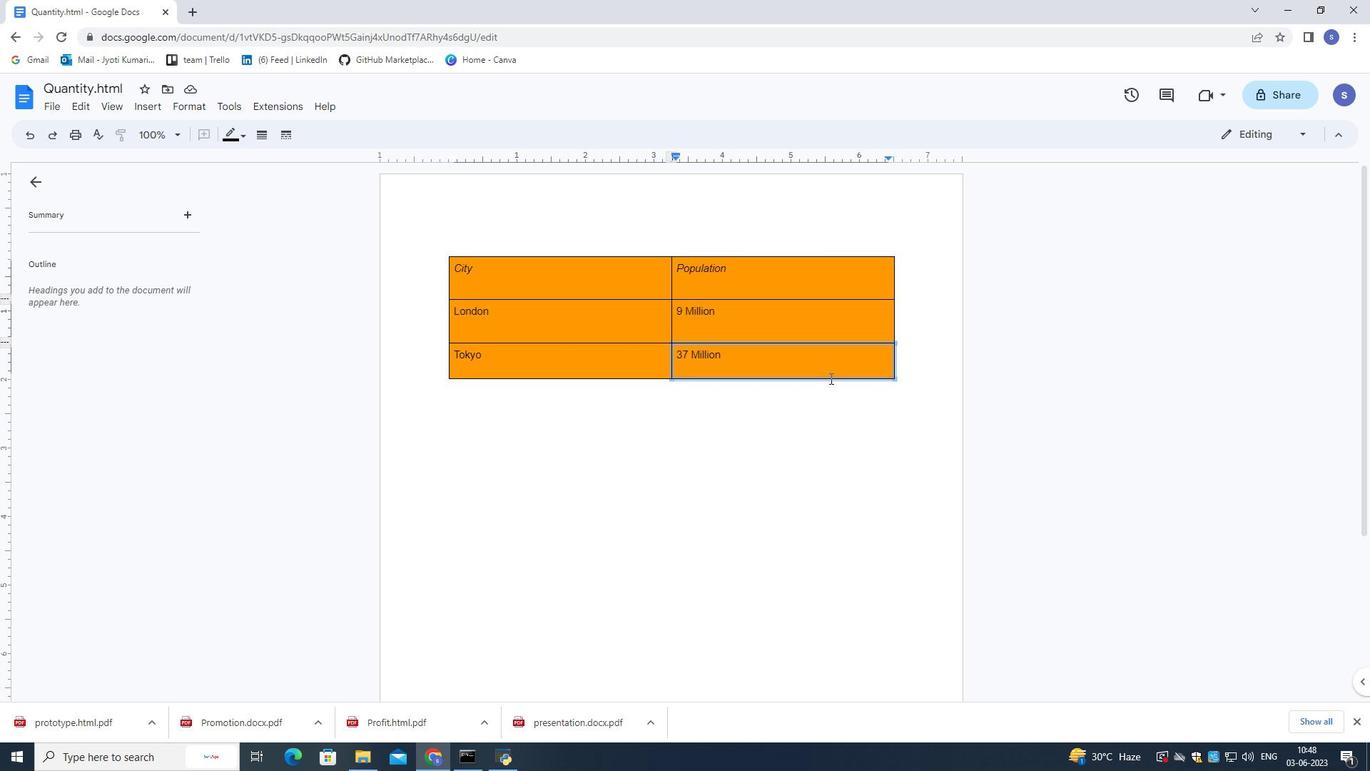 
Action: Mouse pressed left at (831, 382)
Screenshot: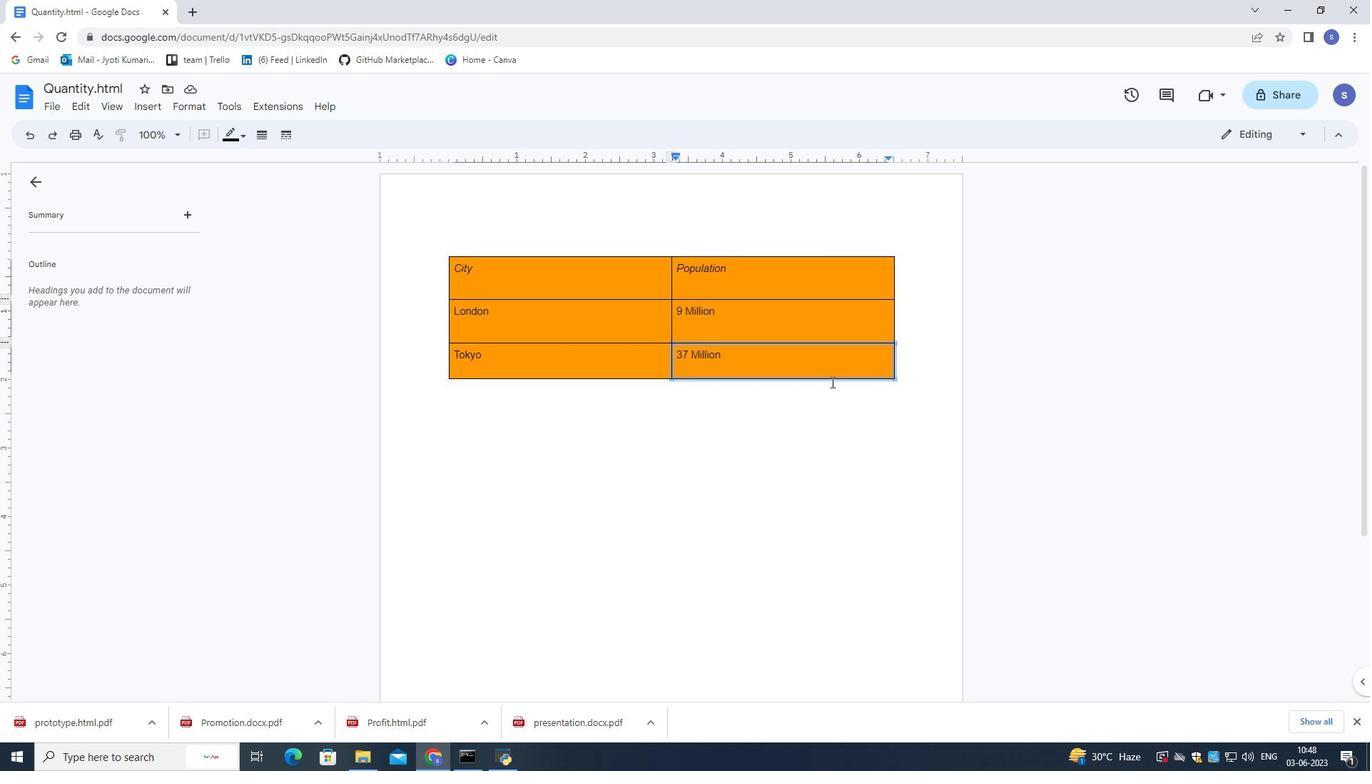 
Action: Mouse moved to (840, 367)
Screenshot: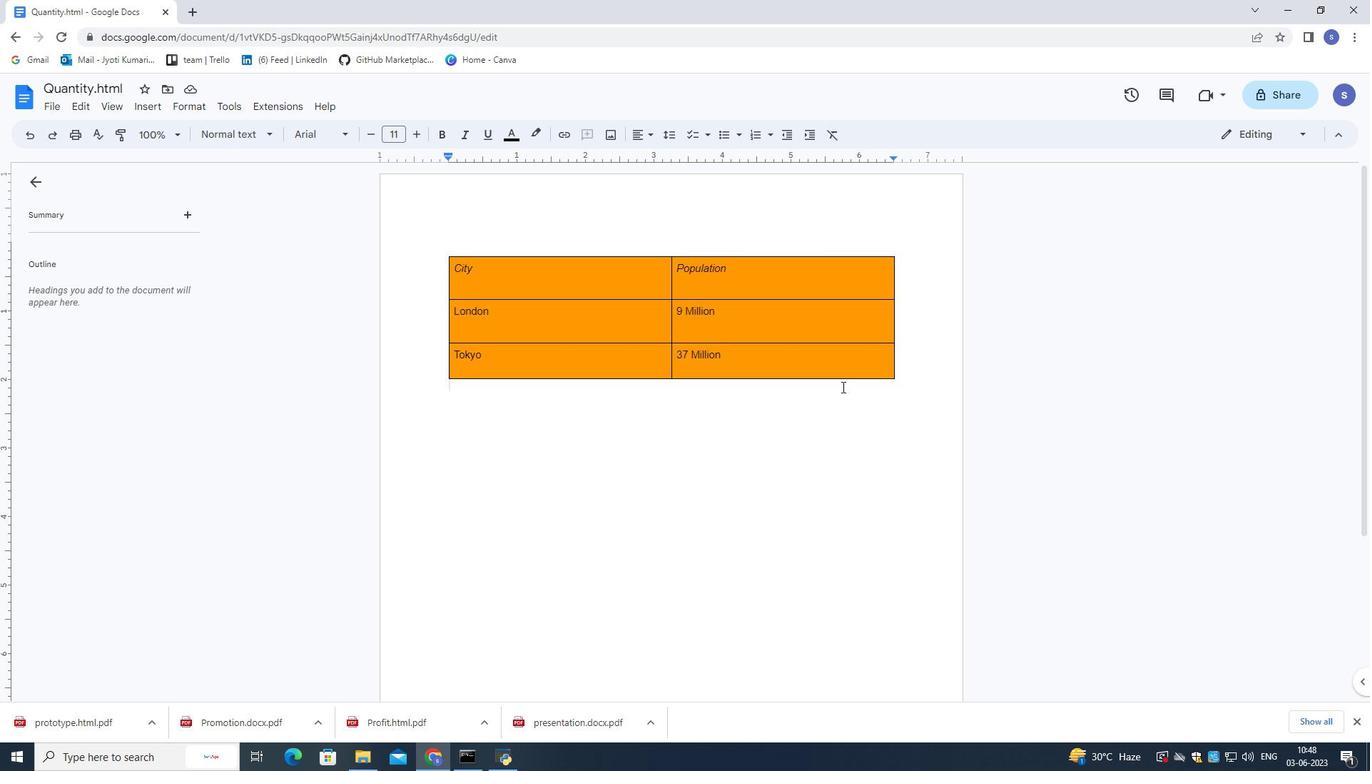 
Action: Mouse pressed left at (840, 367)
Screenshot: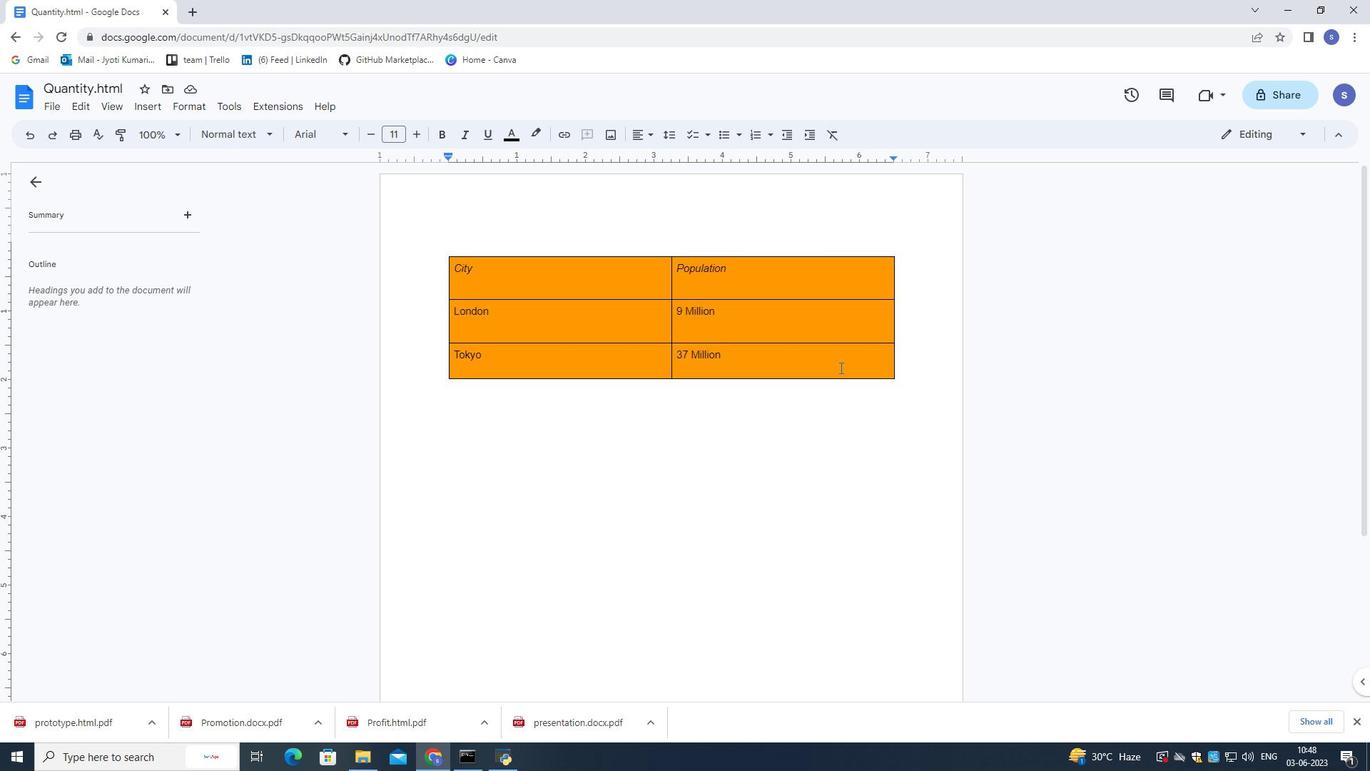 
Action: Mouse moved to (888, 262)
Screenshot: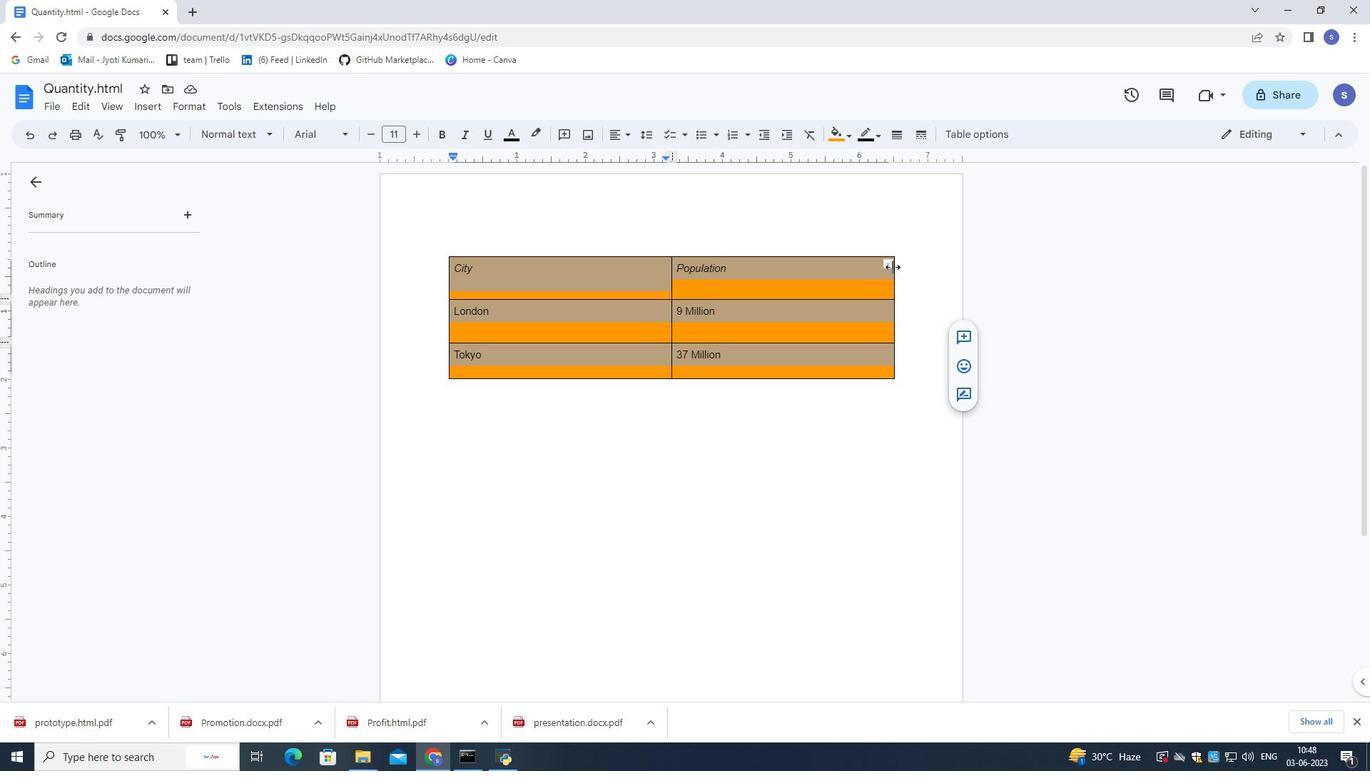 
Action: Mouse pressed left at (888, 262)
Screenshot: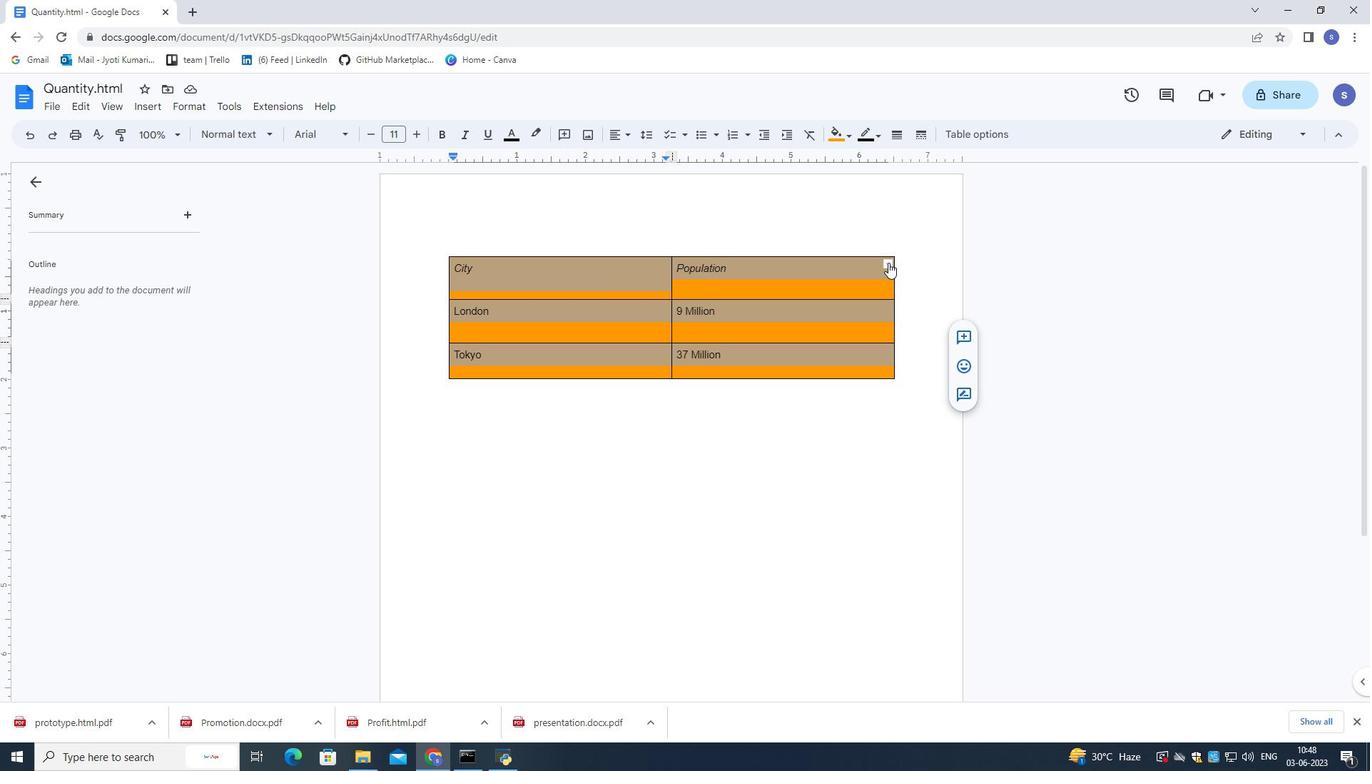 
Action: Mouse moved to (857, 208)
Screenshot: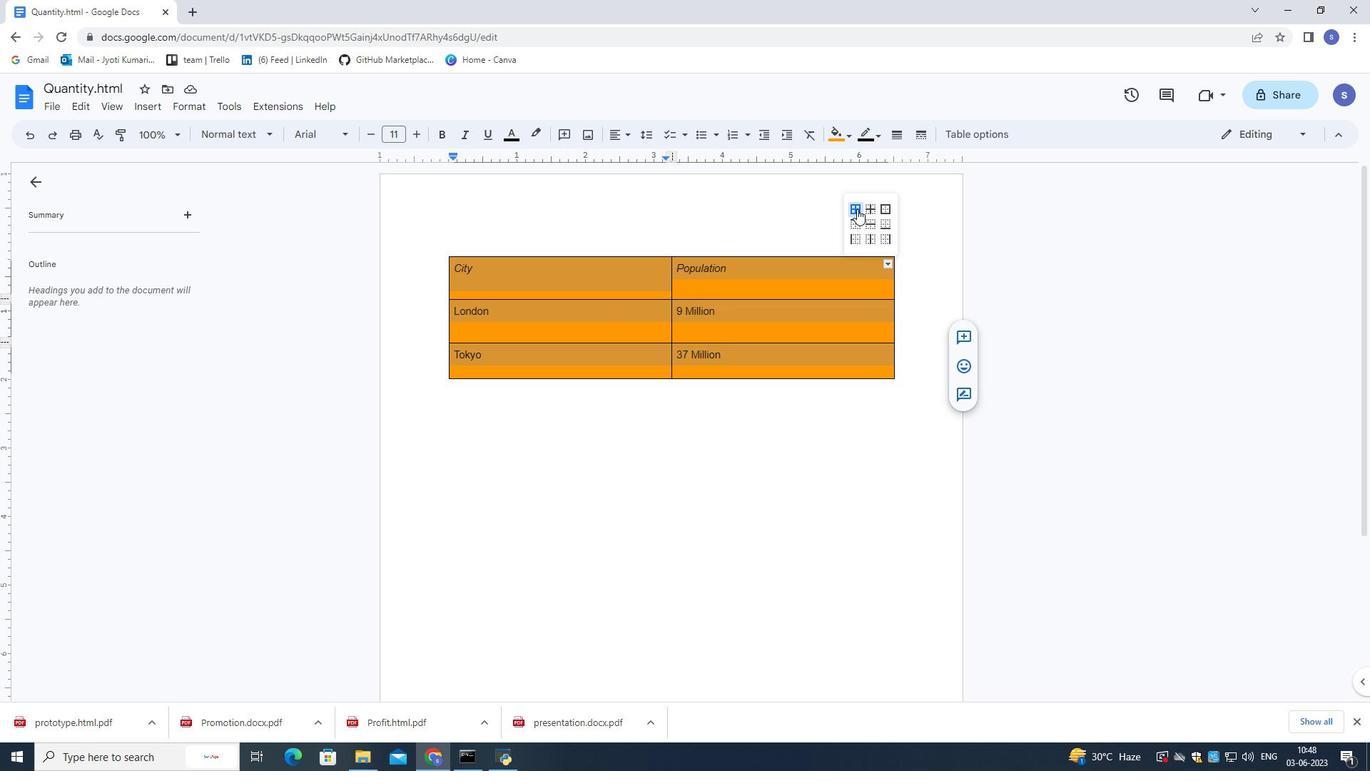 
Action: Mouse pressed left at (857, 208)
Screenshot: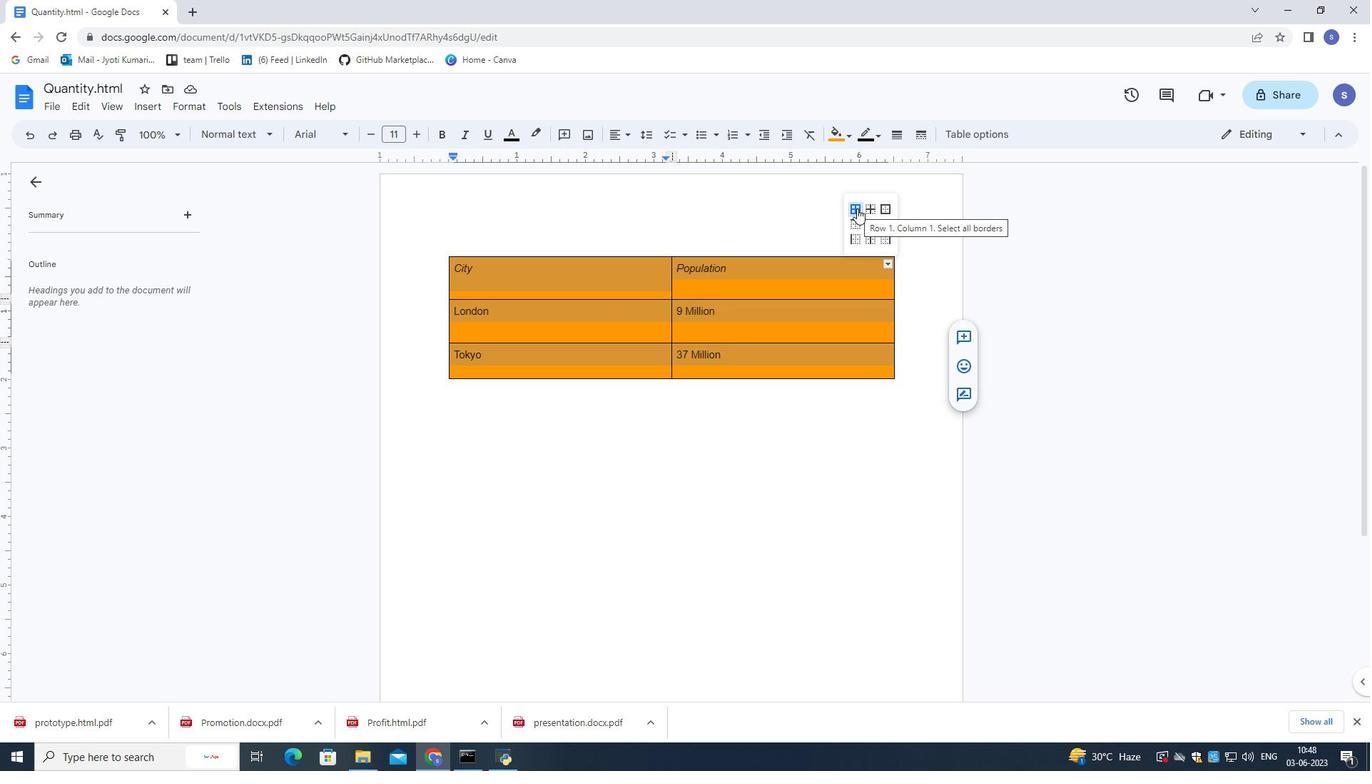 
Action: Mouse moved to (815, 205)
Screenshot: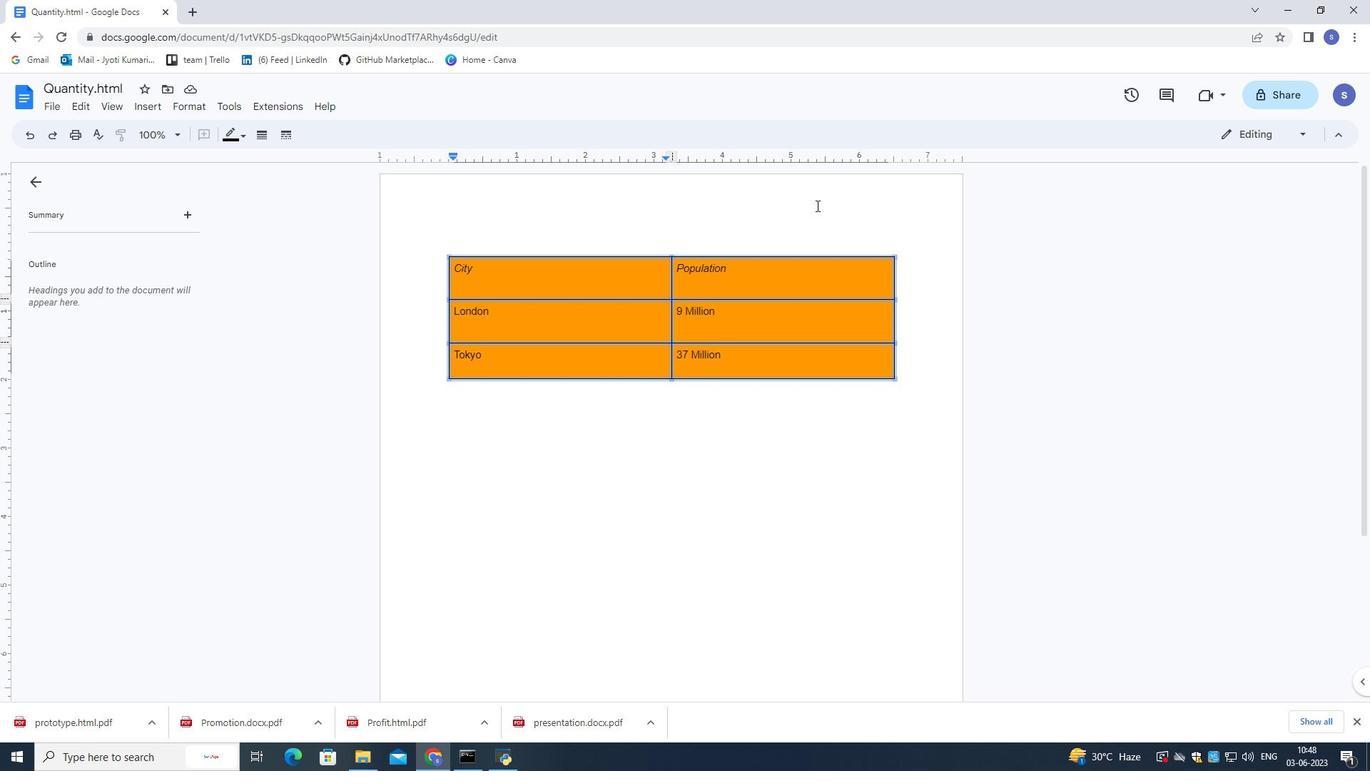 
Action: Mouse pressed left at (815, 205)
Screenshot: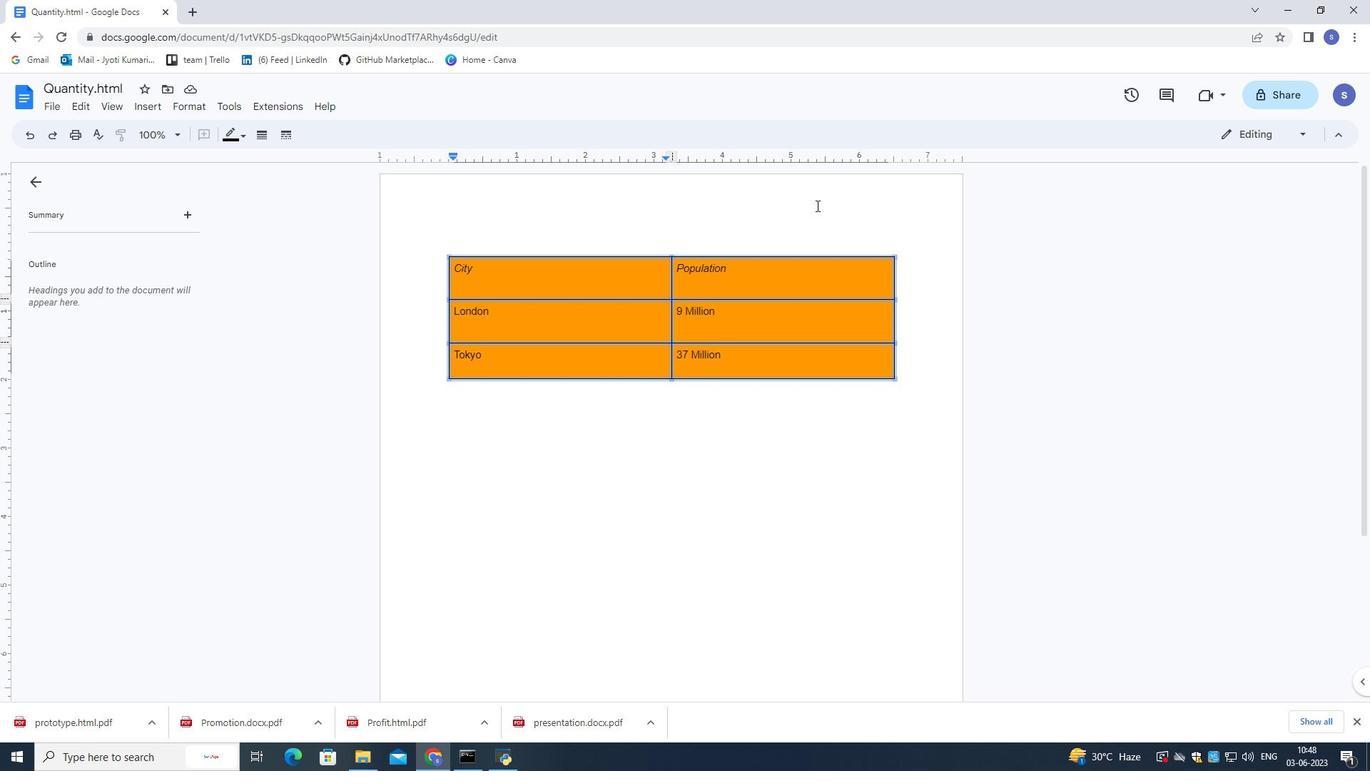 
Action: Mouse moved to (796, 508)
Screenshot: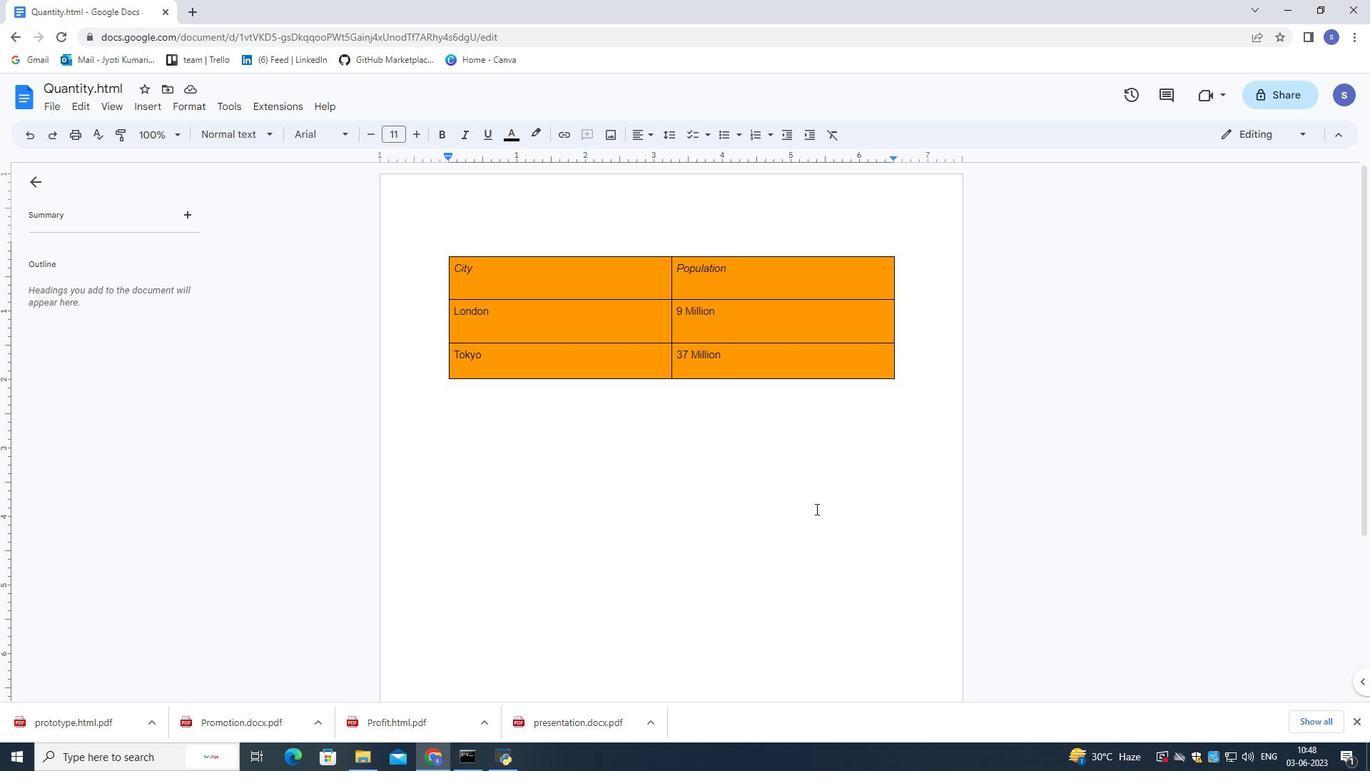 
